 Task: Log work in the project CenterTech for the issue 'Integrate a new video recording feature into an existing mobile application to enhance user-generated content and social sharing' spent time as '5w 3d 20h 20m' and remaining time as '1w 5d 4h 24m' and move to top of backlog. Now add the issue to the epic 'IT governance framework implementation'. Log work in the project CenterTech for the issue 'Develop a new tool for automated testing of web application load testing and performance under high traffic conditions' spent time as '1w 1d 8h 24m' and remaining time as '6w 3d 18h 46m' and move to bottom of backlog. Now add the issue to the epic 'IT service catalog enhancement'
Action: Mouse moved to (179, 52)
Screenshot: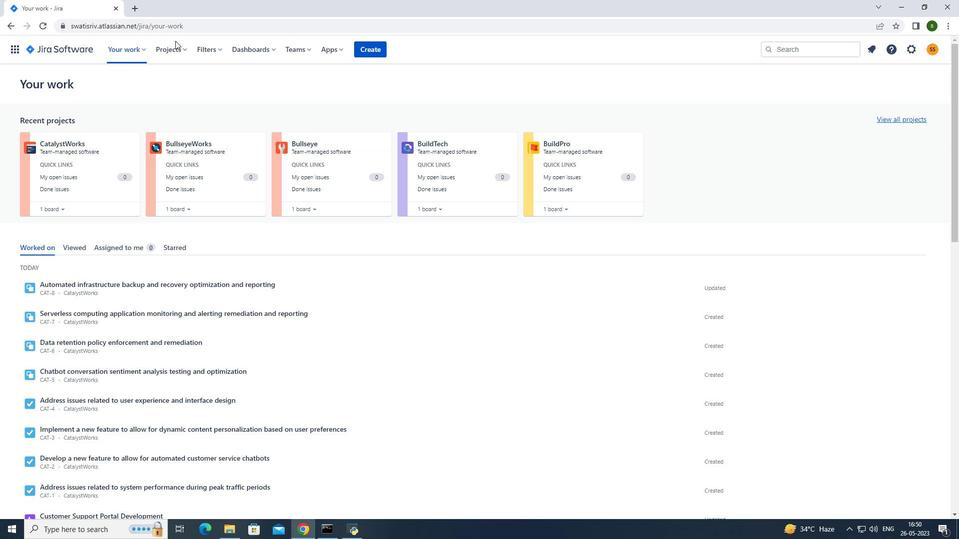 
Action: Mouse pressed left at (179, 52)
Screenshot: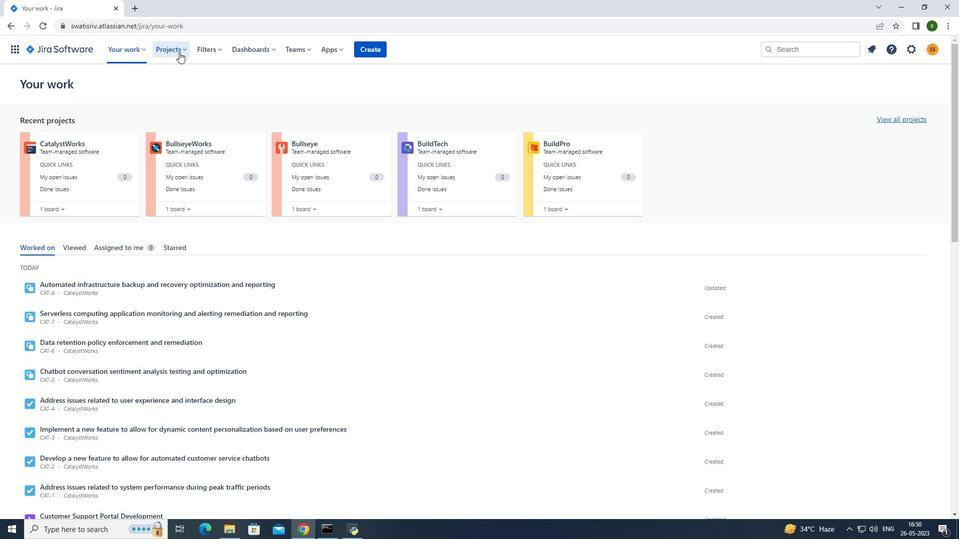 
Action: Mouse moved to (188, 85)
Screenshot: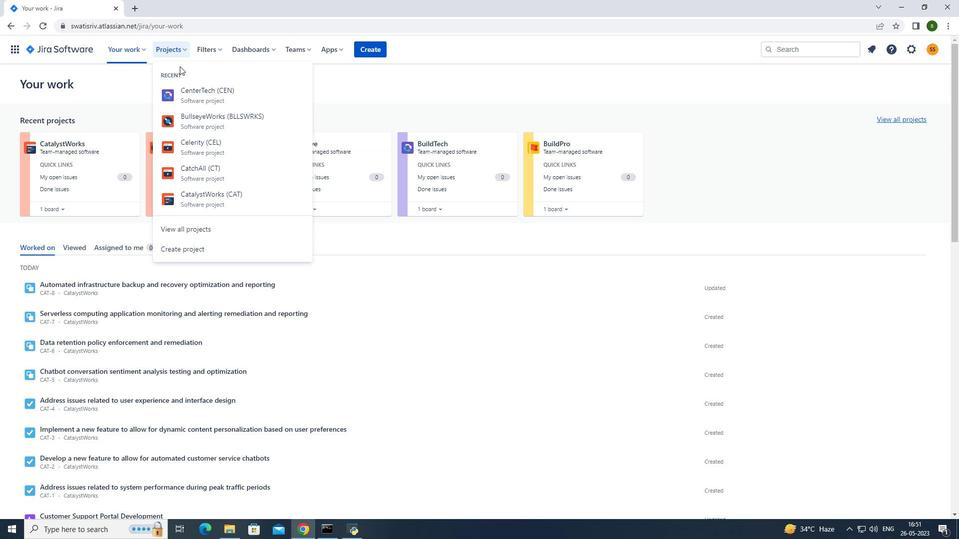 
Action: Mouse pressed left at (188, 85)
Screenshot: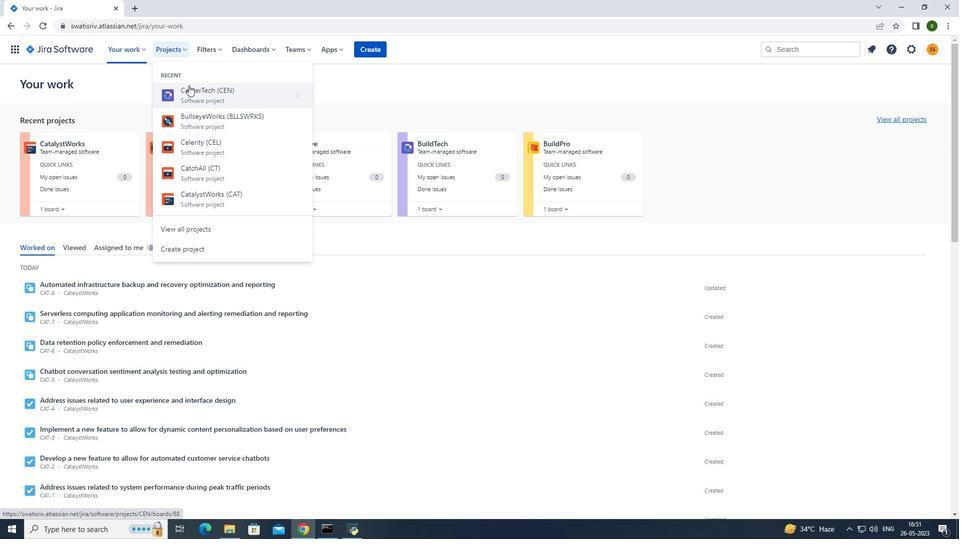 
Action: Mouse moved to (79, 148)
Screenshot: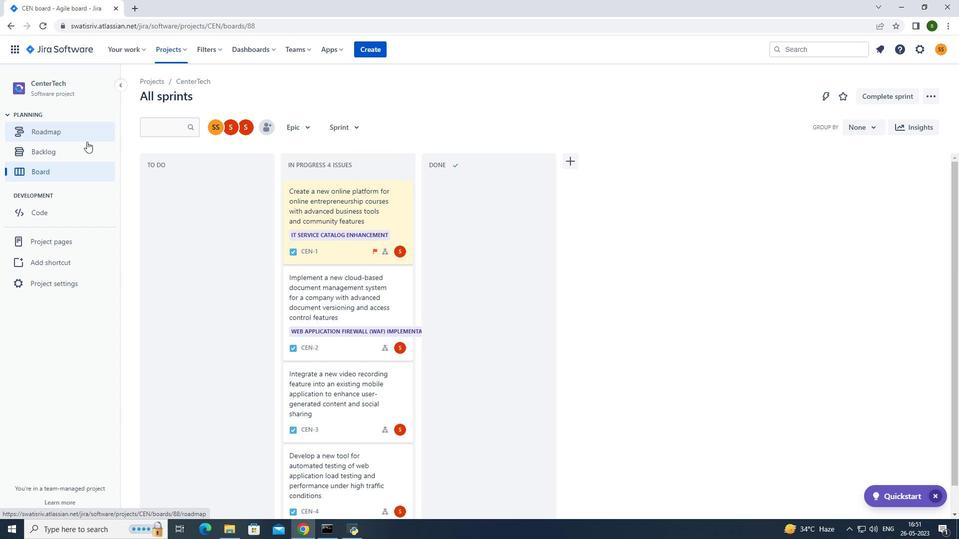 
Action: Mouse pressed left at (79, 148)
Screenshot: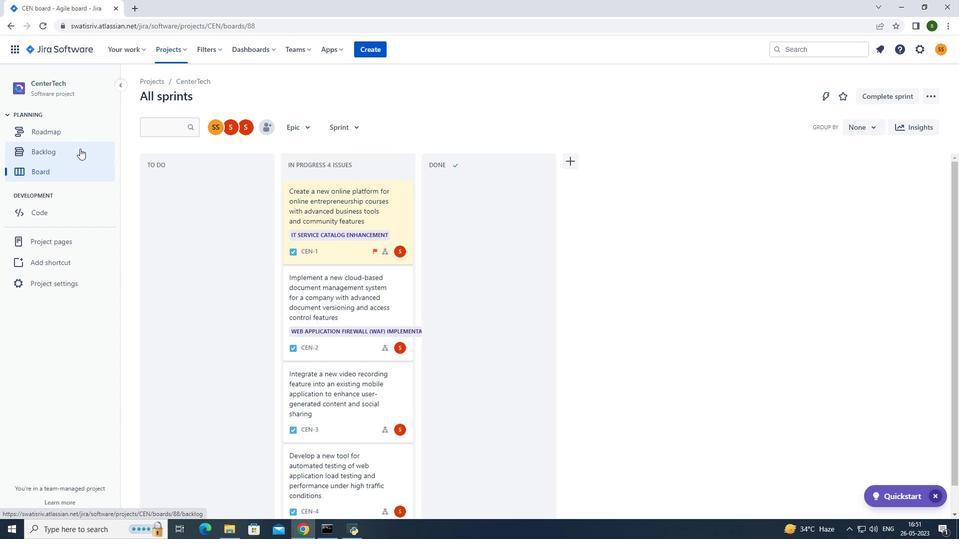 
Action: Mouse moved to (795, 356)
Screenshot: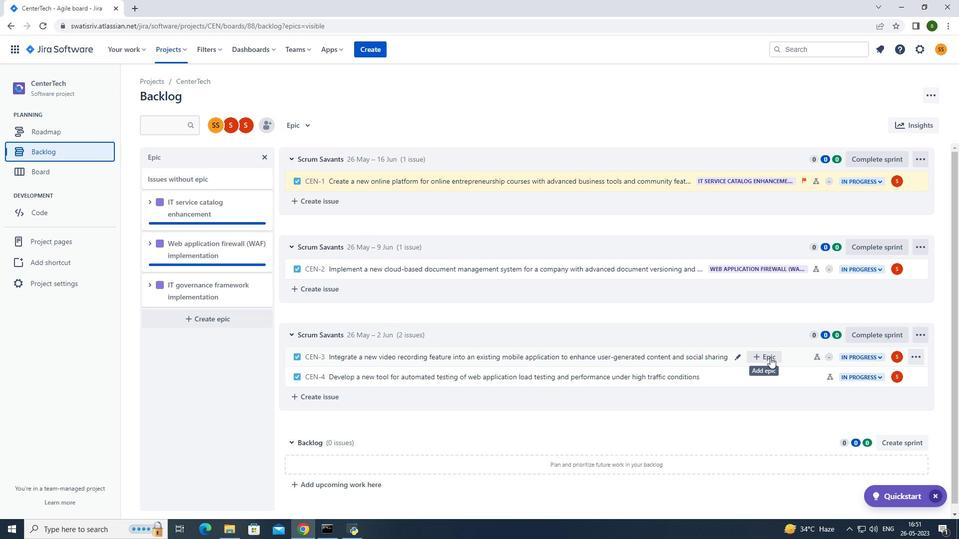 
Action: Mouse pressed left at (795, 356)
Screenshot: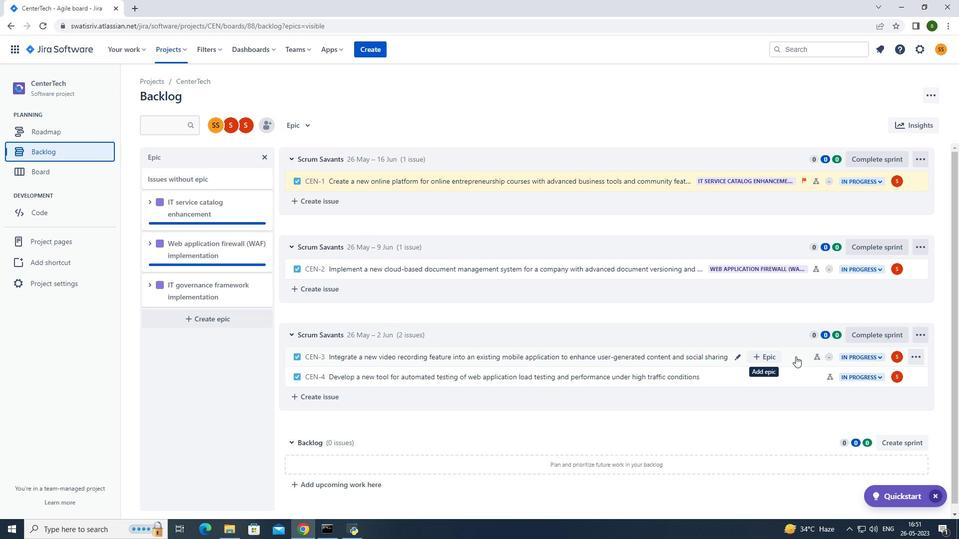
Action: Mouse moved to (910, 154)
Screenshot: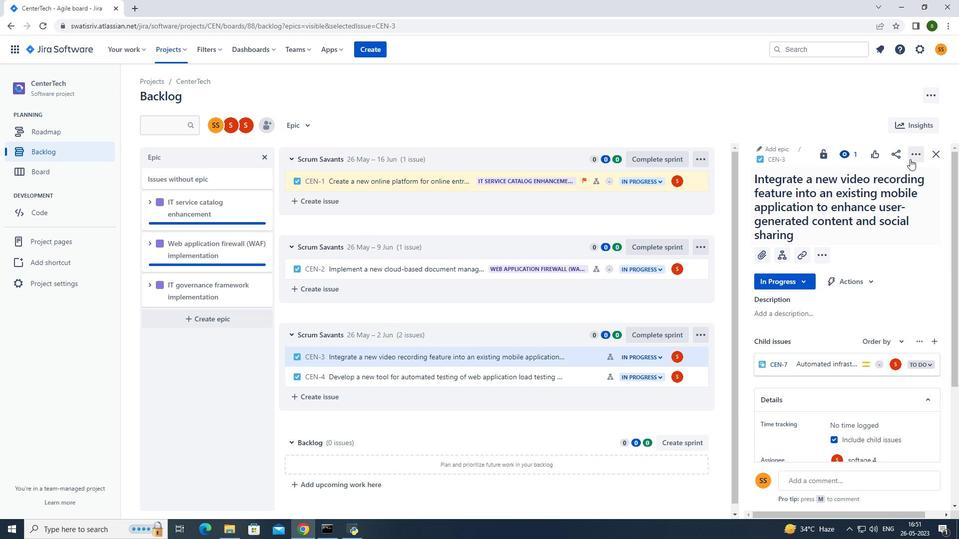 
Action: Mouse pressed left at (910, 154)
Screenshot: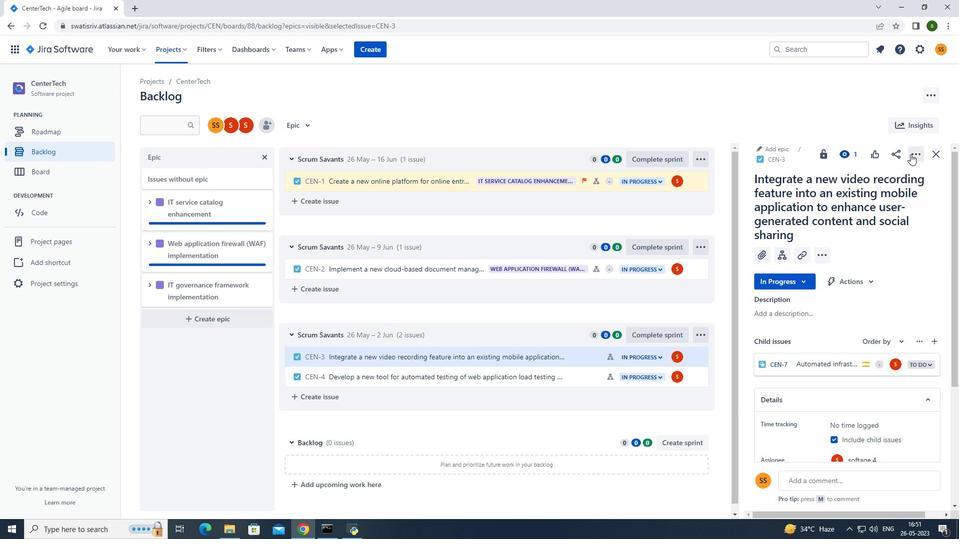 
Action: Mouse moved to (872, 180)
Screenshot: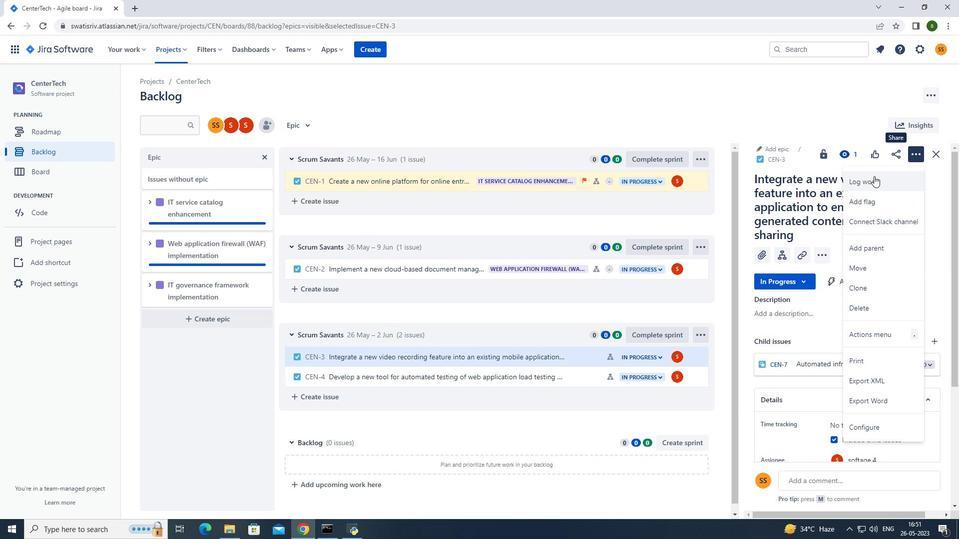 
Action: Mouse pressed left at (872, 180)
Screenshot: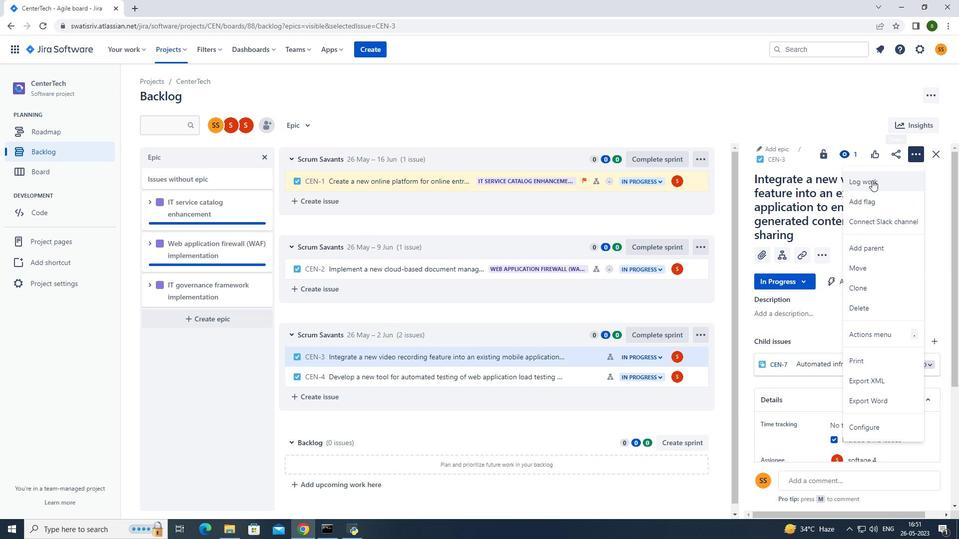
Action: Mouse moved to (434, 147)
Screenshot: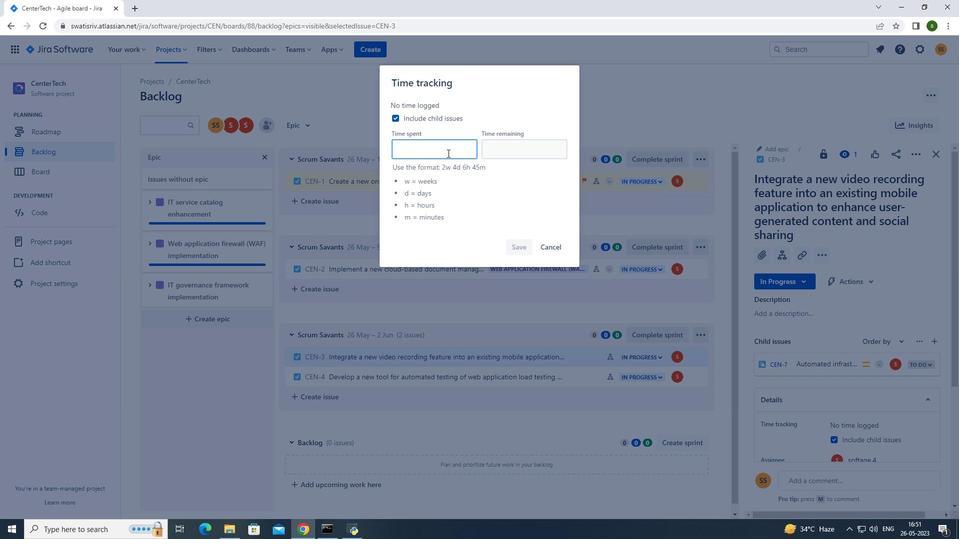 
Action: Mouse pressed left at (434, 147)
Screenshot: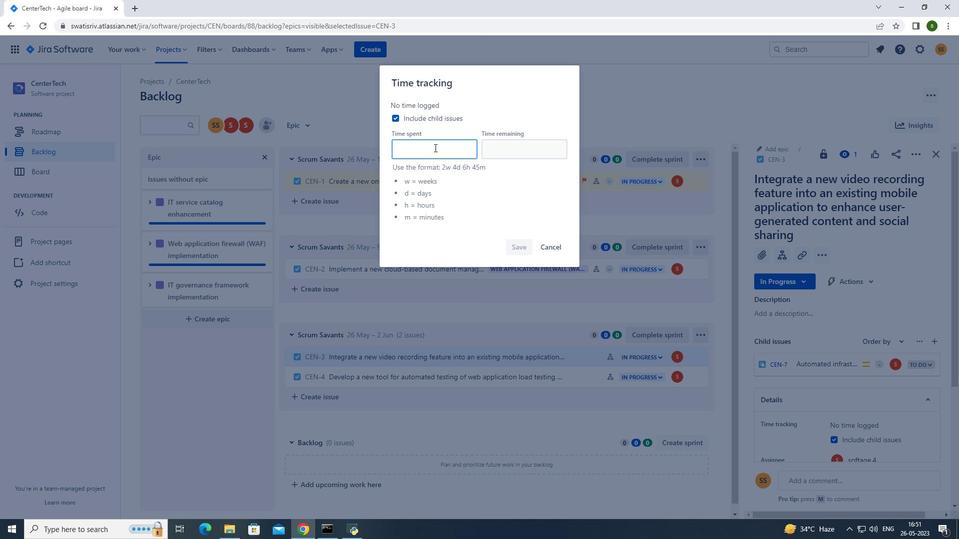 
Action: Key pressed 5
Screenshot: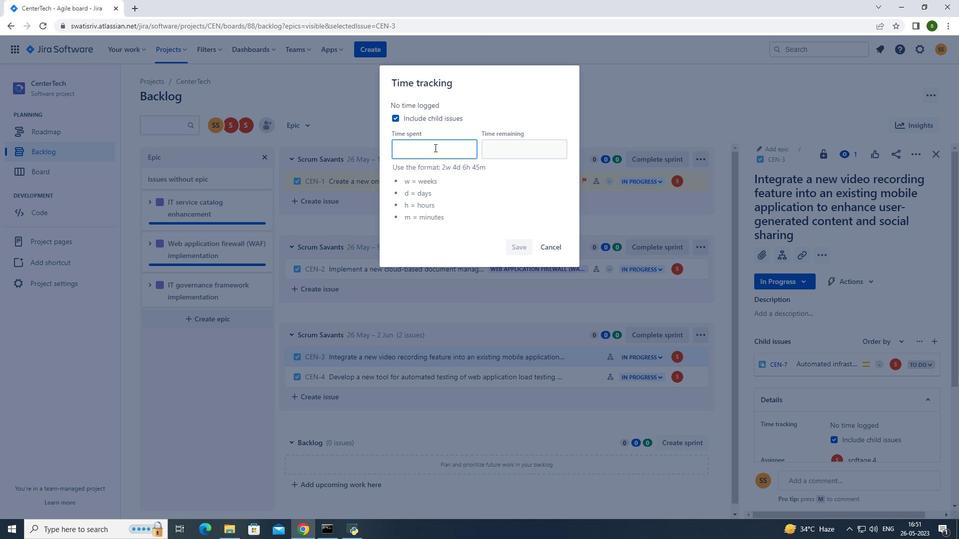 
Action: Mouse moved to (433, 148)
Screenshot: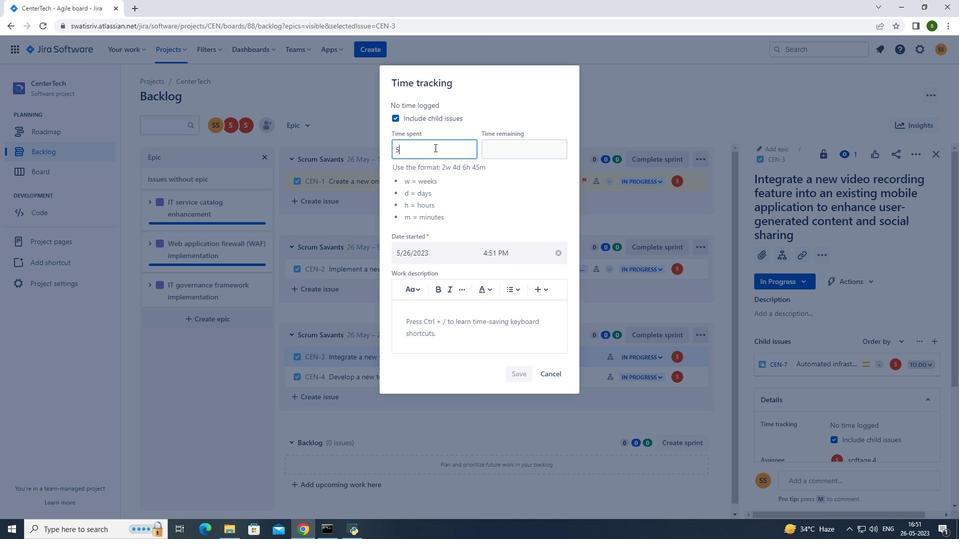 
Action: Key pressed w<Key.space>3d<Key.space>20h<Key.space>20m
Screenshot: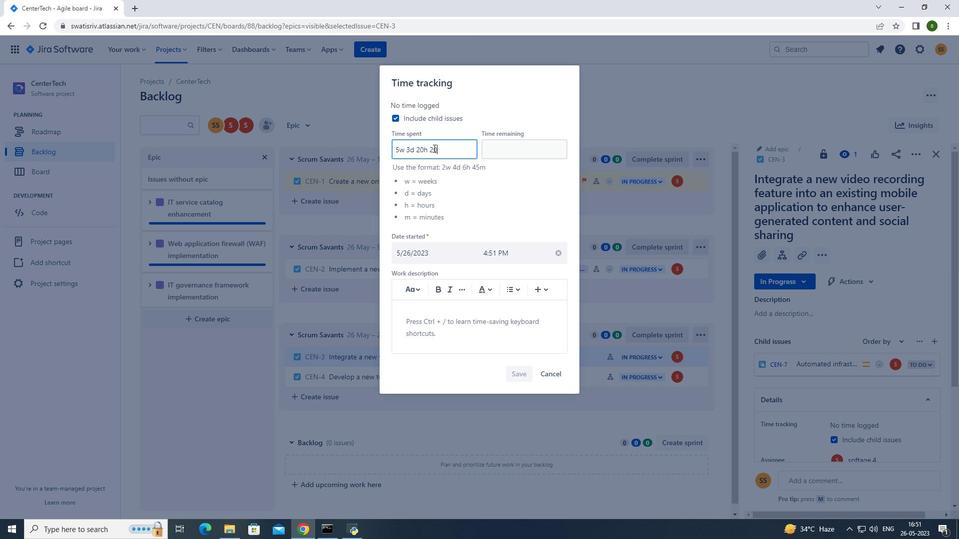 
Action: Mouse moved to (528, 155)
Screenshot: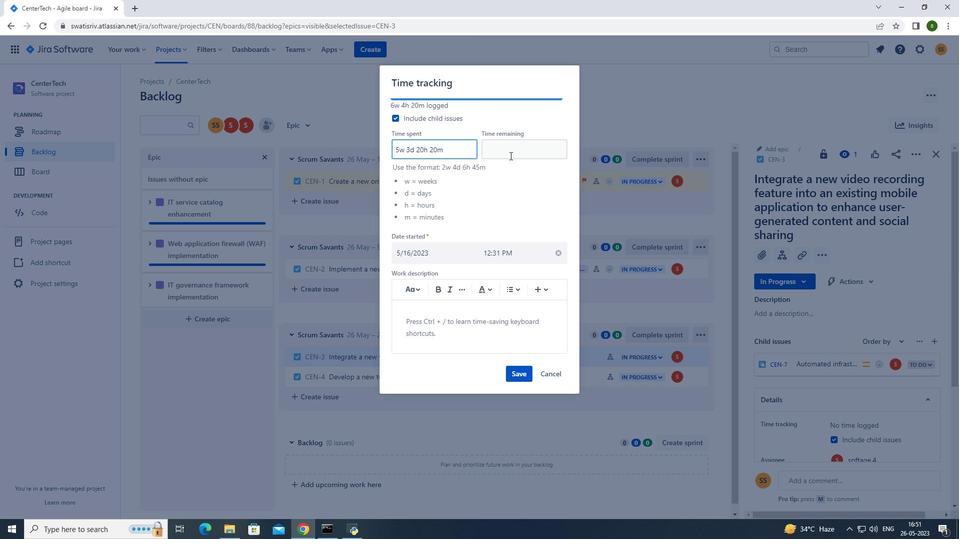 
Action: Mouse pressed left at (528, 155)
Screenshot: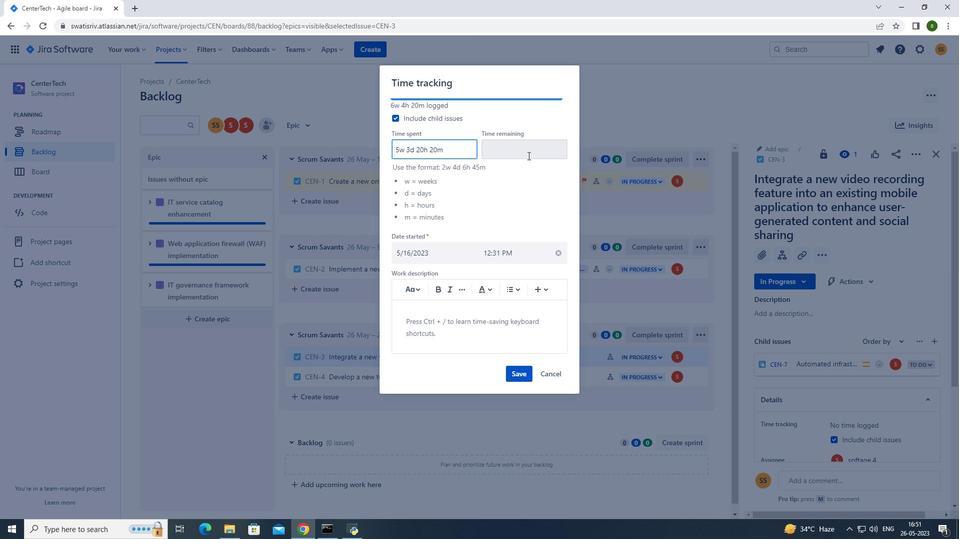 
Action: Mouse moved to (526, 157)
Screenshot: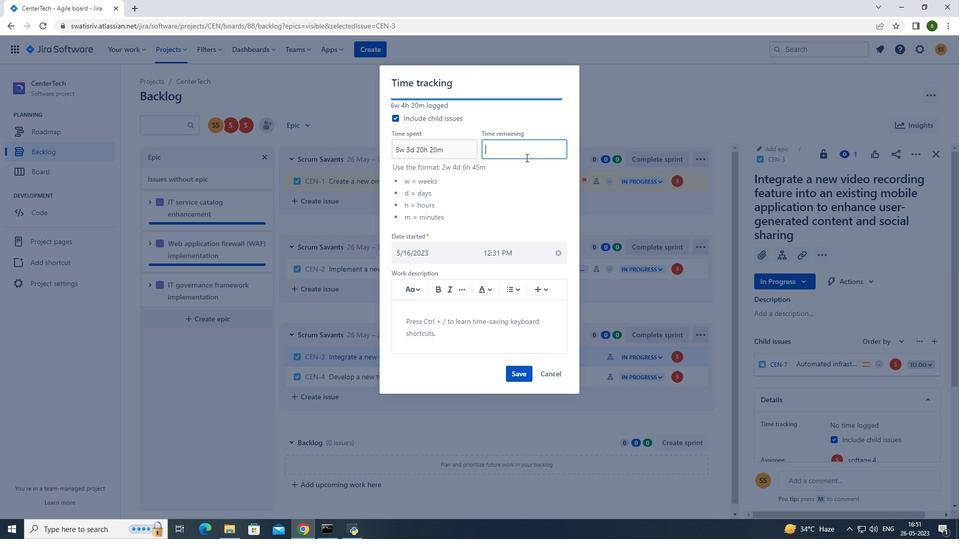 
Action: Key pressed 1w
Screenshot: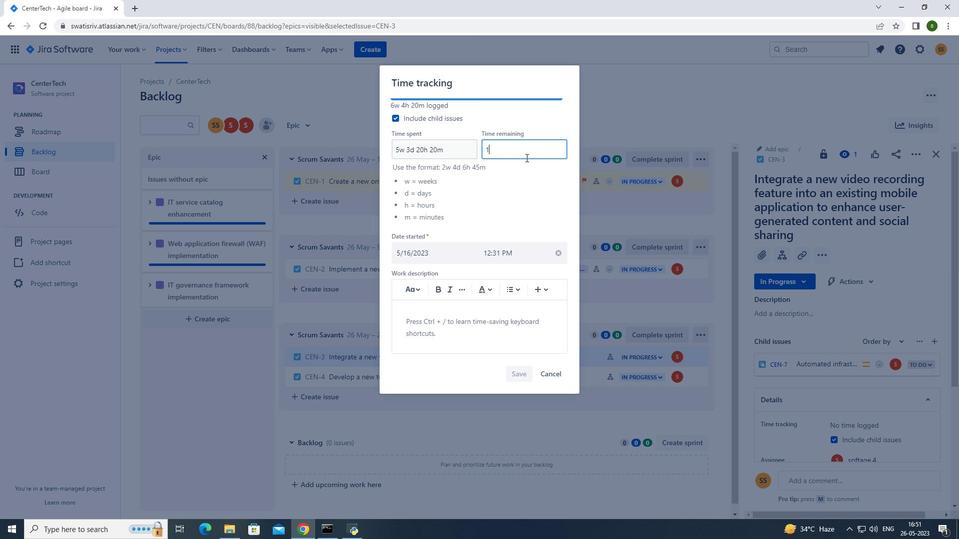 
Action: Mouse moved to (525, 158)
Screenshot: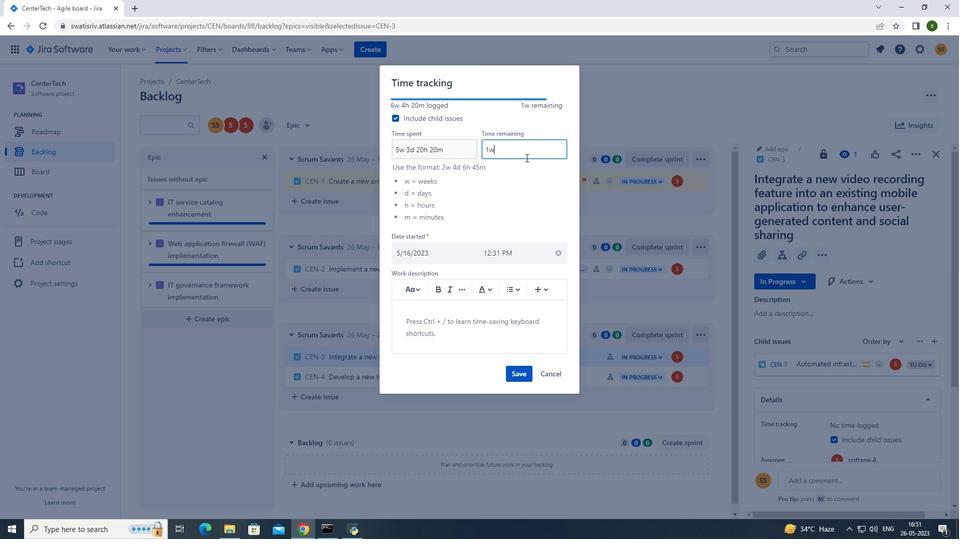 
Action: Key pressed <Key.space>5d<Key.space>4h
Screenshot: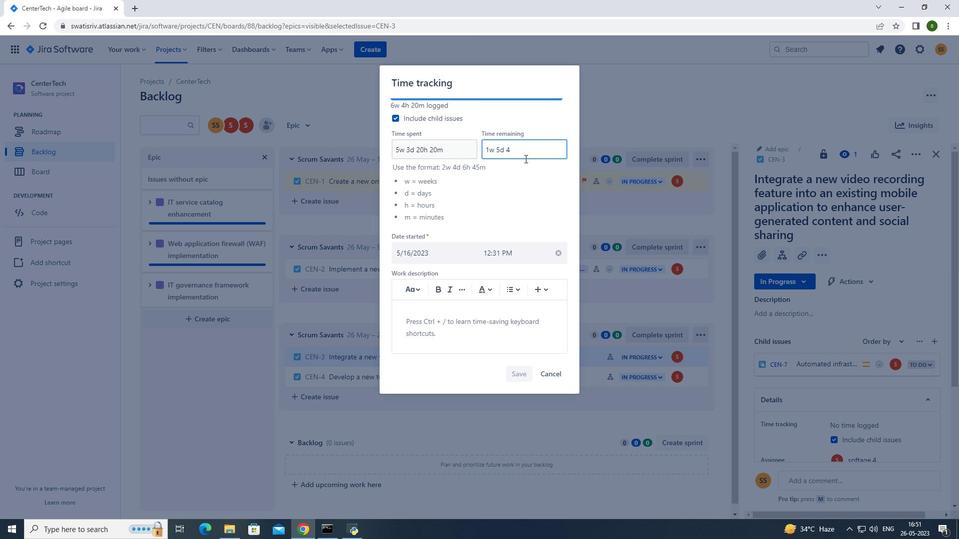 
Action: Mouse moved to (524, 158)
Screenshot: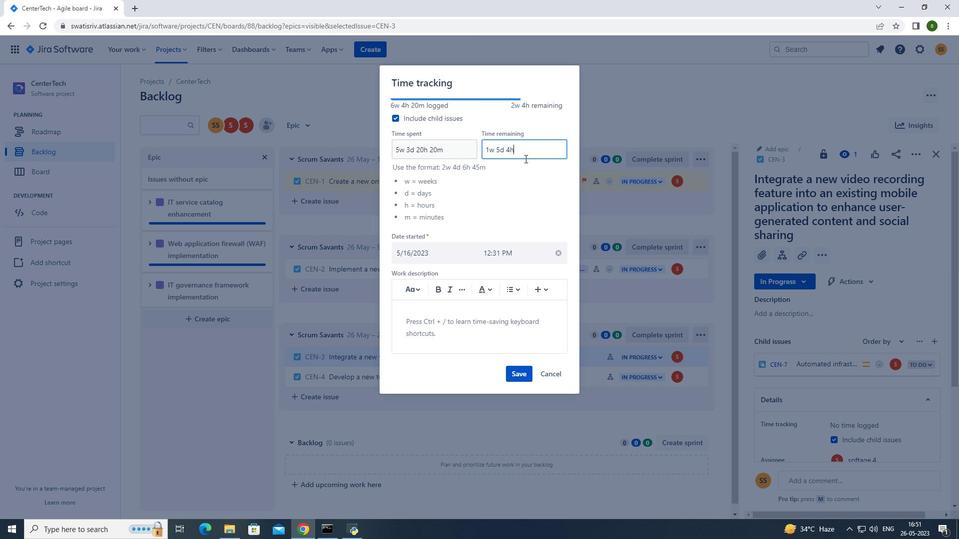 
Action: Key pressed <Key.space>24m
Screenshot: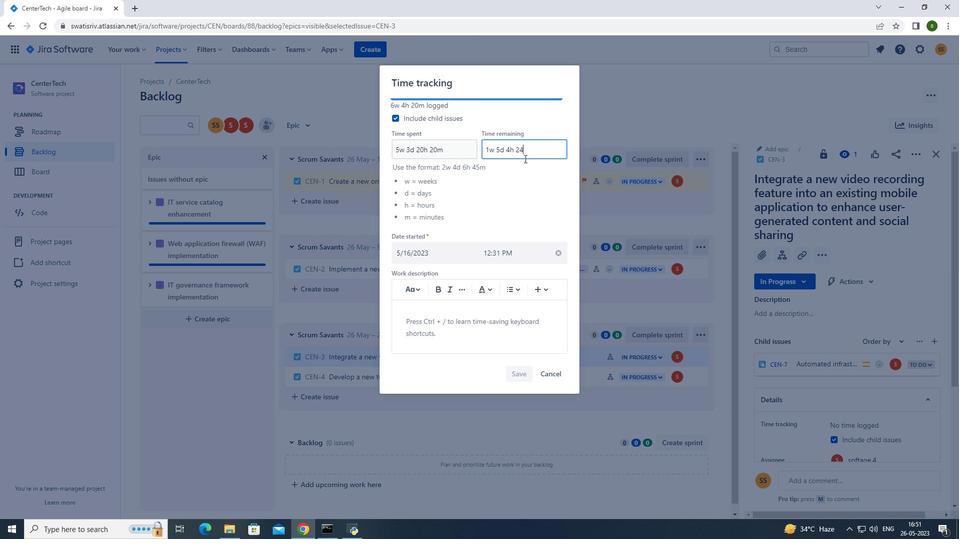 
Action: Mouse moved to (523, 375)
Screenshot: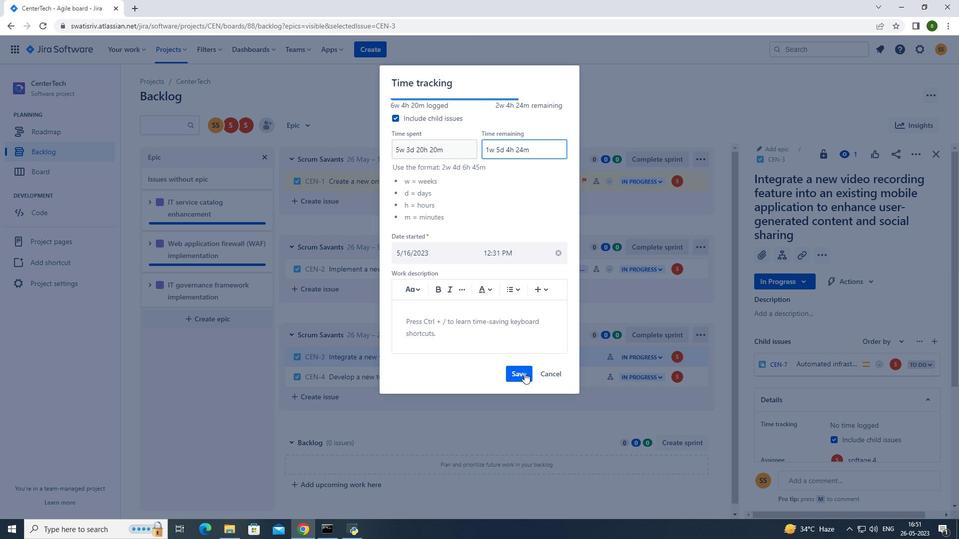 
Action: Mouse pressed left at (523, 375)
Screenshot: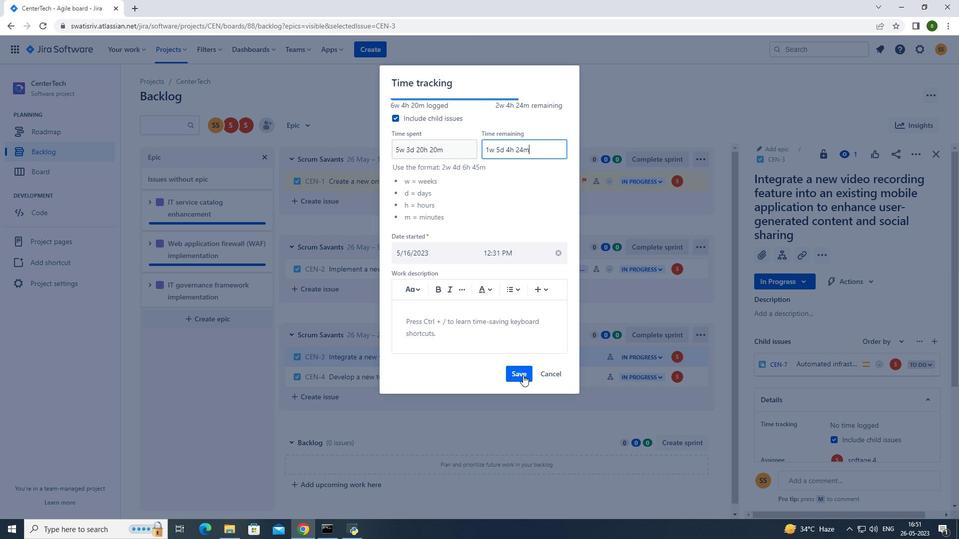 
Action: Mouse moved to (695, 352)
Screenshot: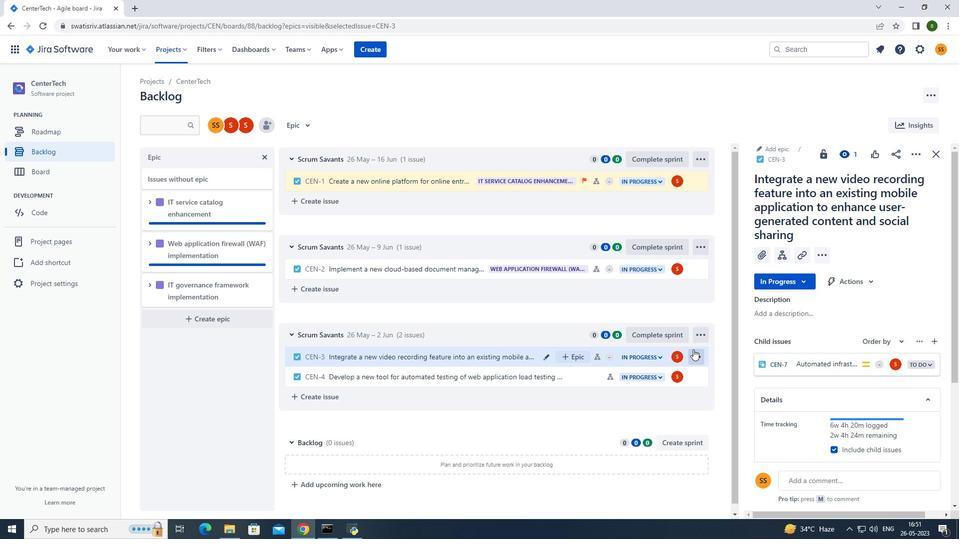 
Action: Mouse pressed left at (695, 352)
Screenshot: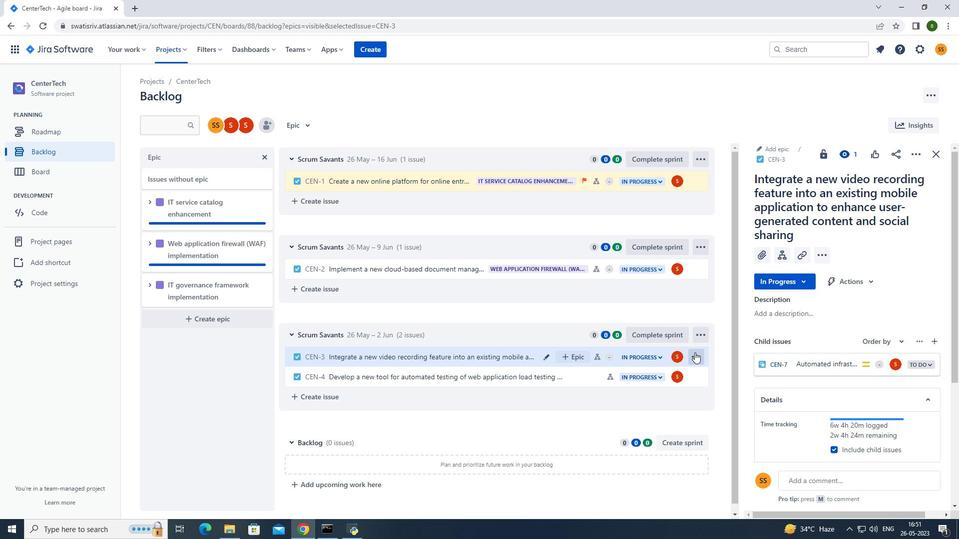 
Action: Mouse moved to (678, 314)
Screenshot: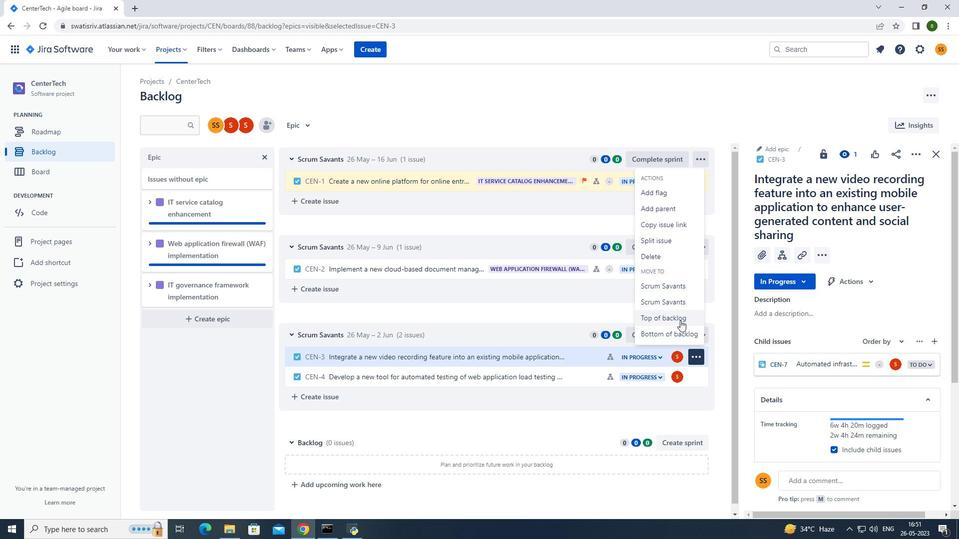 
Action: Mouse pressed left at (678, 314)
Screenshot: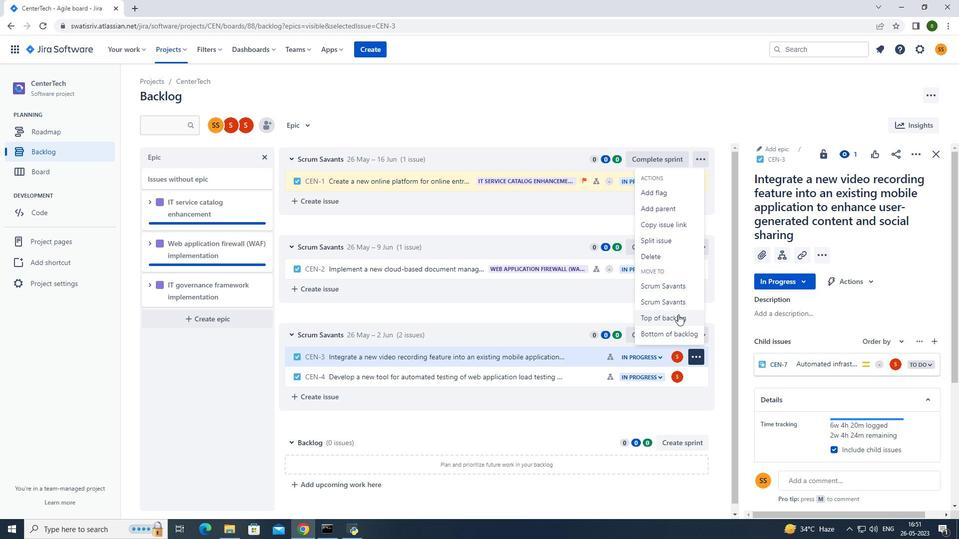 
Action: Mouse moved to (494, 160)
Screenshot: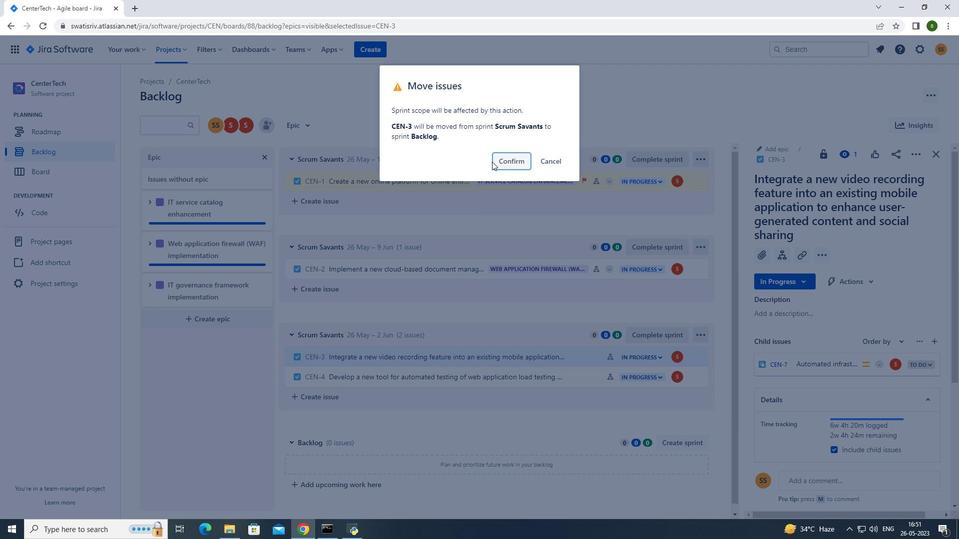 
Action: Mouse pressed left at (494, 160)
Screenshot: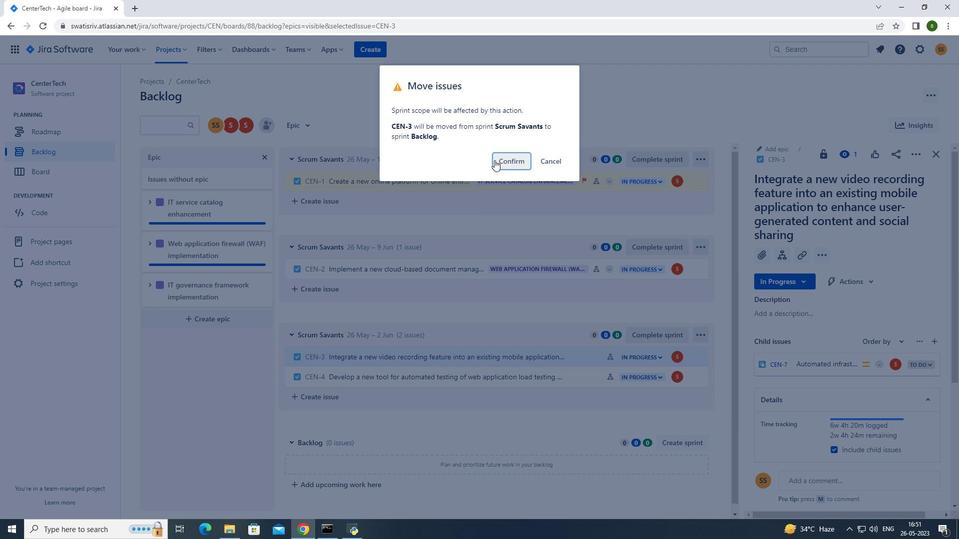 
Action: Mouse moved to (570, 444)
Screenshot: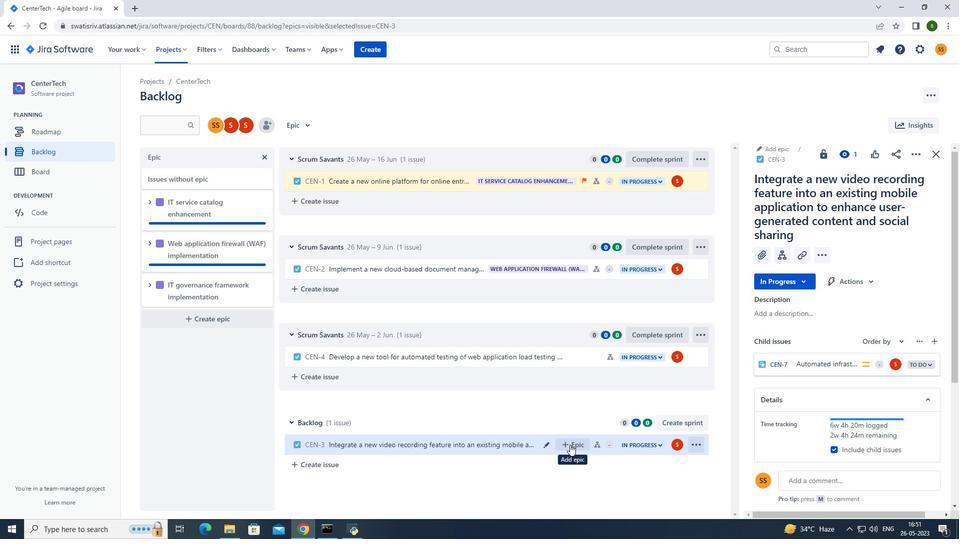 
Action: Mouse pressed left at (570, 444)
Screenshot: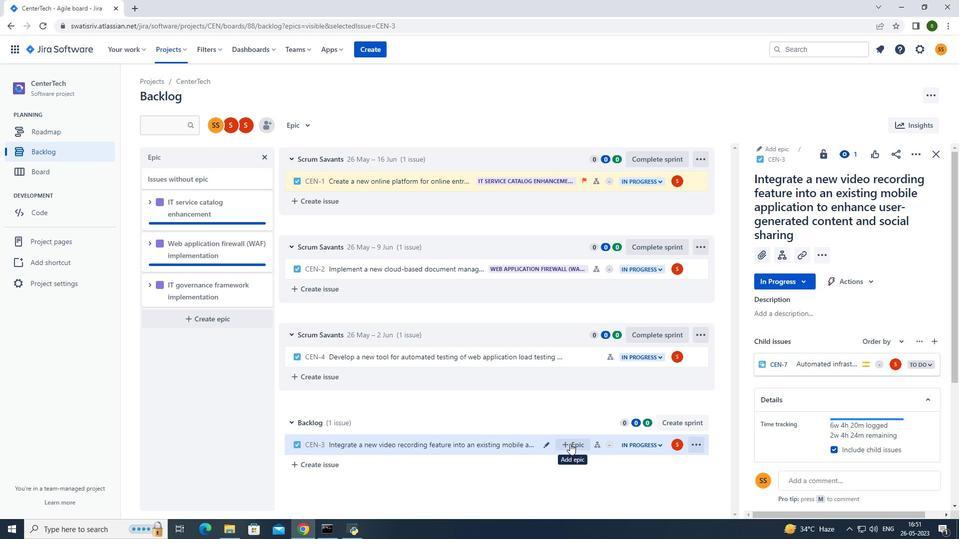 
Action: Mouse moved to (596, 513)
Screenshot: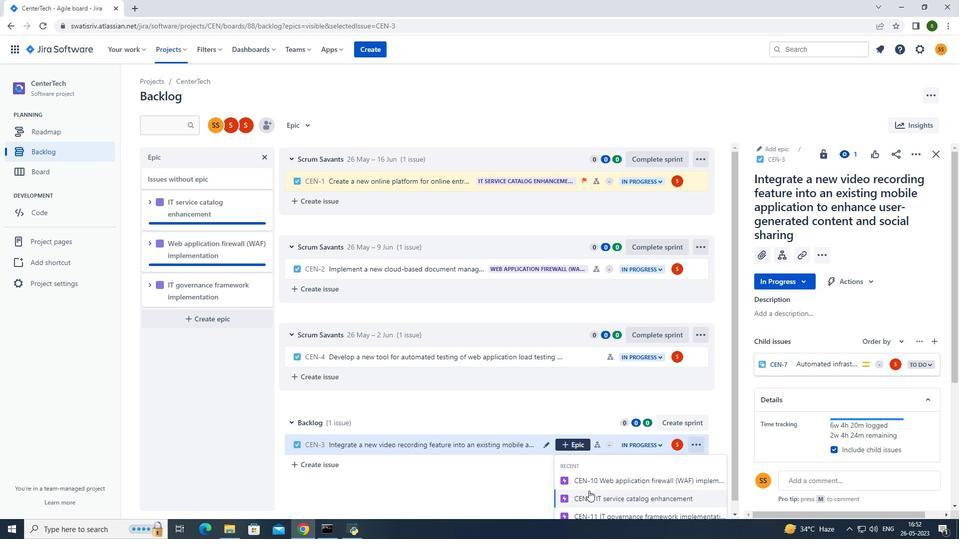 
Action: Mouse pressed left at (596, 513)
Screenshot: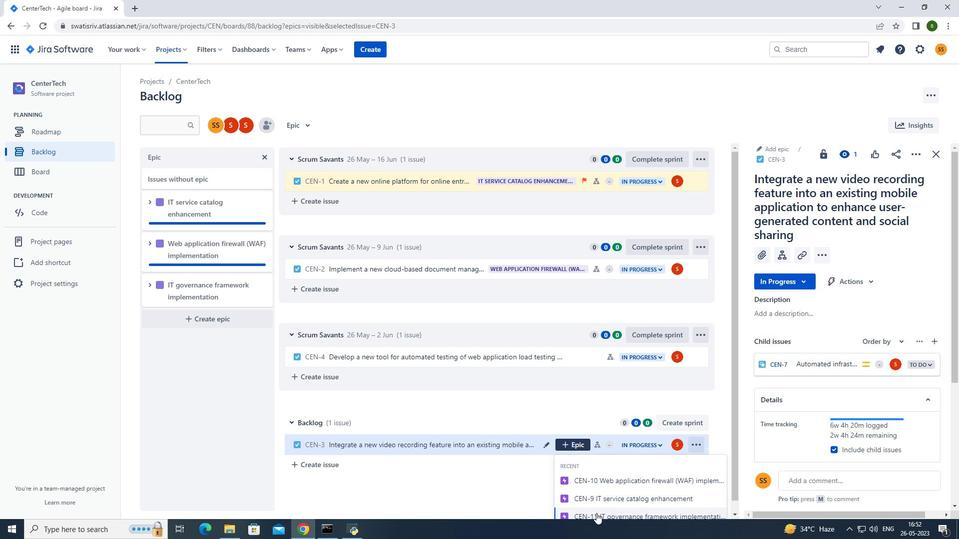 
Action: Mouse moved to (310, 125)
Screenshot: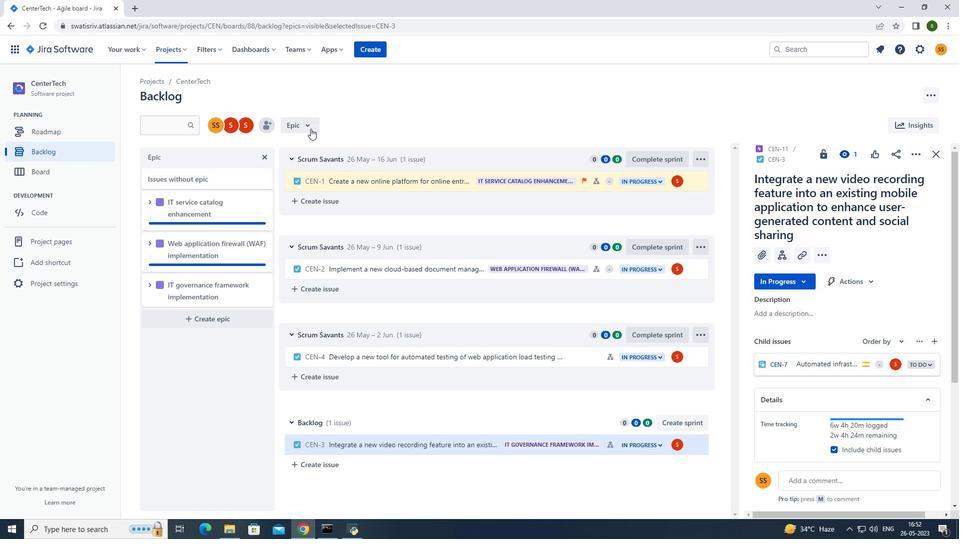 
Action: Mouse pressed left at (310, 125)
Screenshot: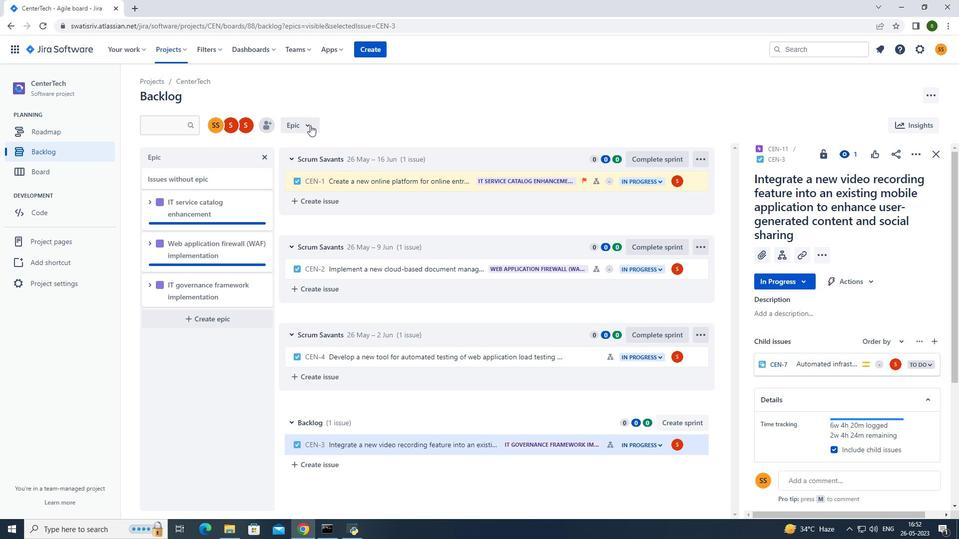
Action: Mouse moved to (334, 201)
Screenshot: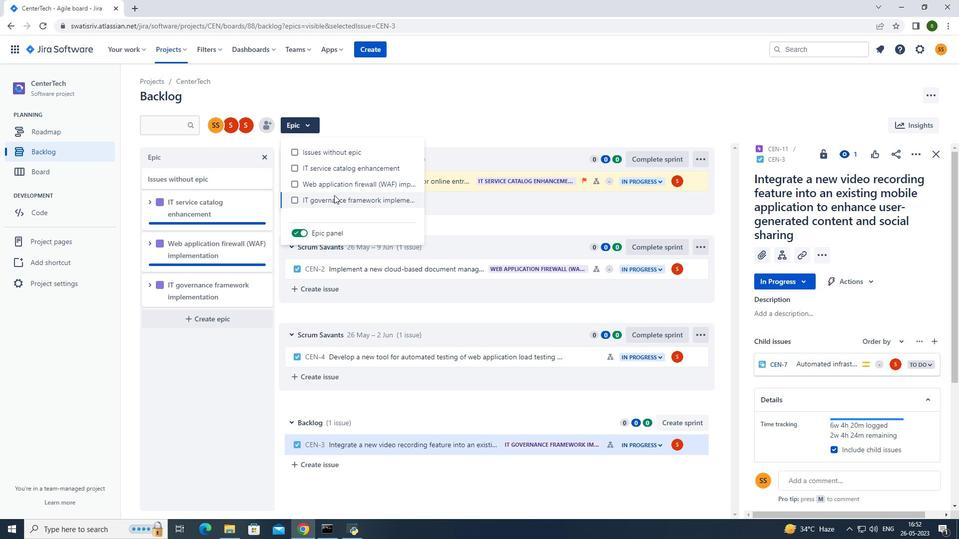 
Action: Mouse pressed left at (334, 201)
Screenshot: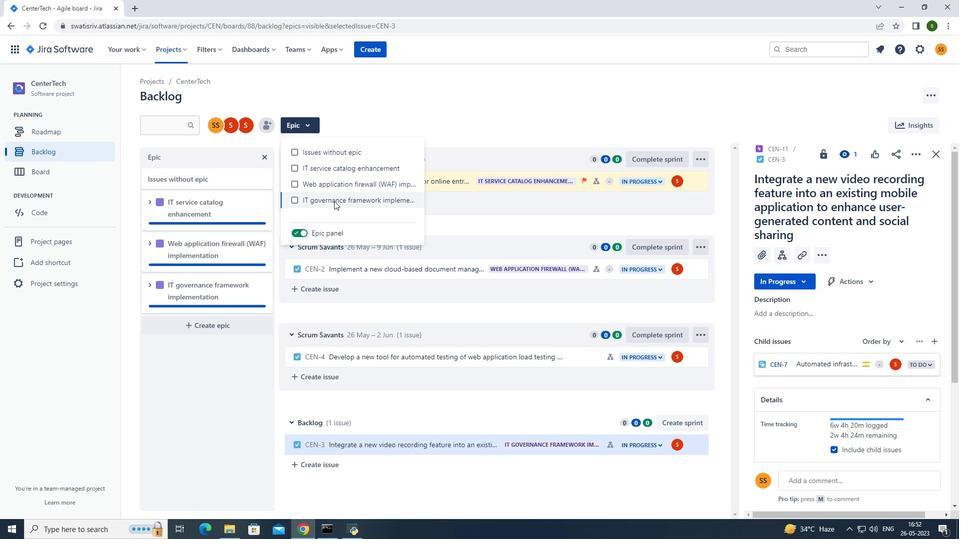 
Action: Mouse moved to (178, 47)
Screenshot: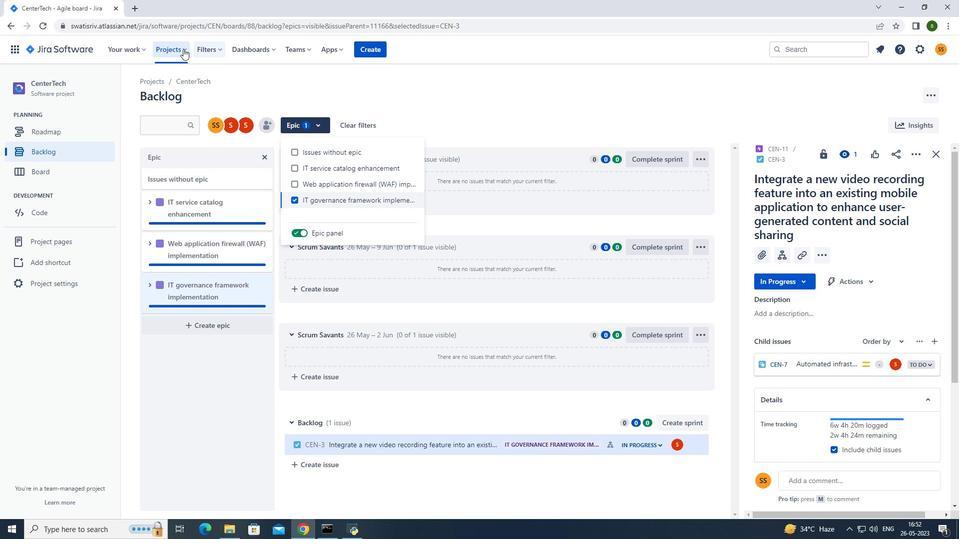 
Action: Mouse pressed left at (178, 47)
Screenshot: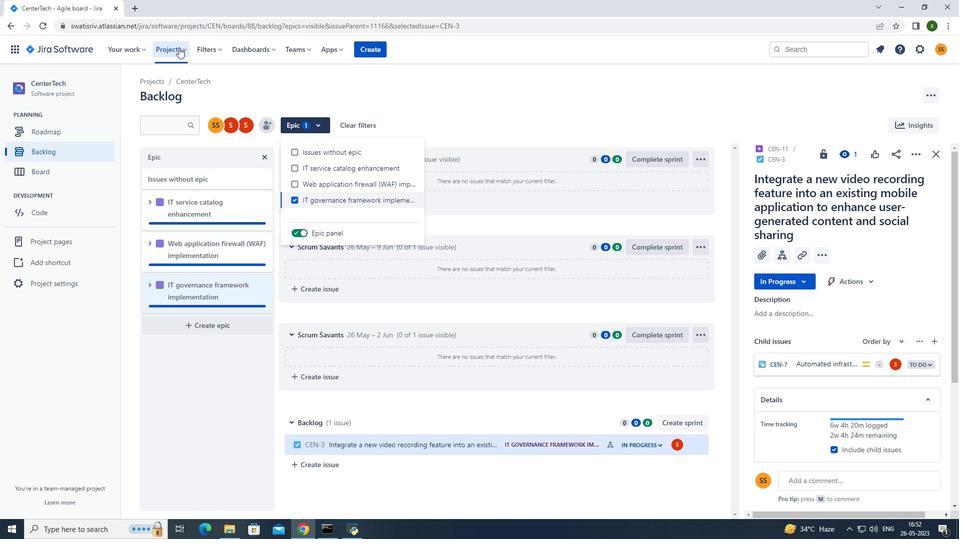 
Action: Mouse moved to (192, 87)
Screenshot: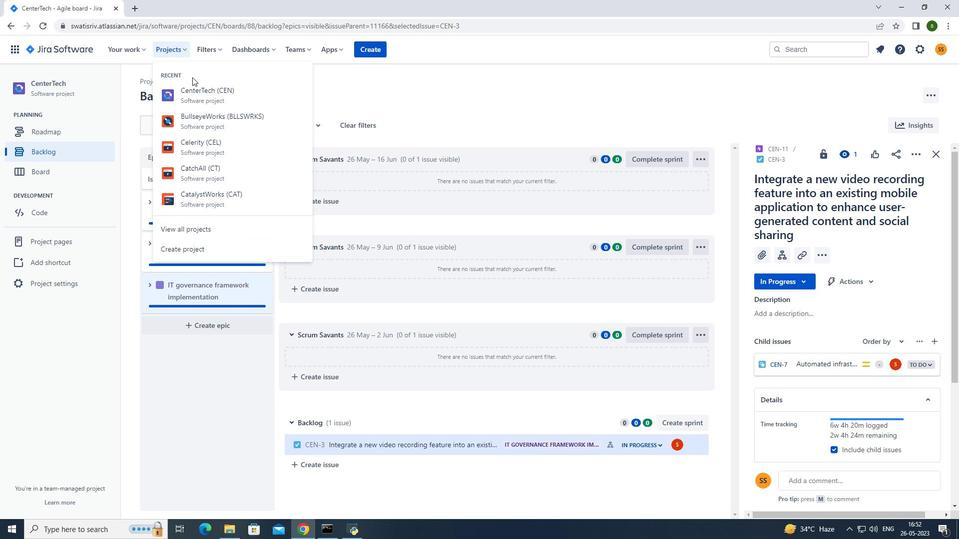 
Action: Mouse pressed left at (192, 87)
Screenshot: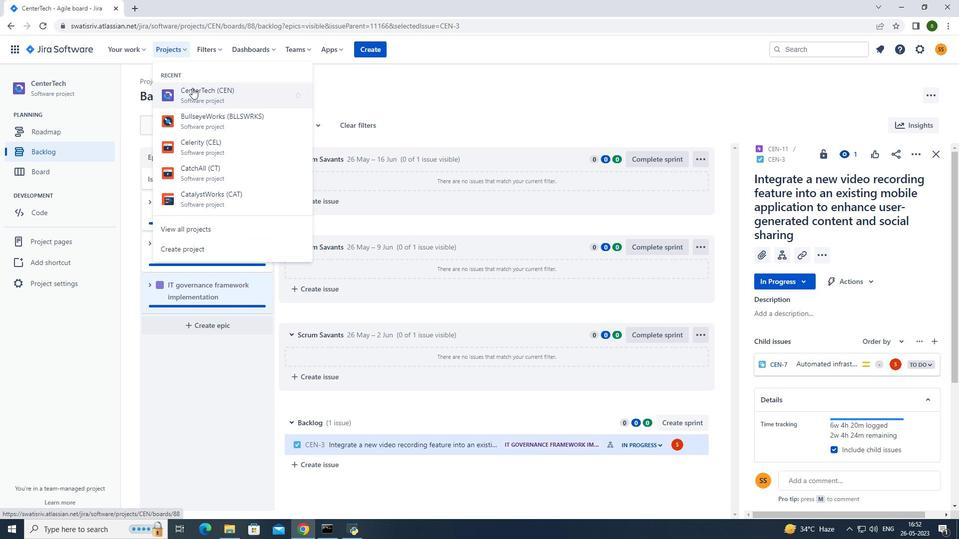 
Action: Mouse moved to (55, 144)
Screenshot: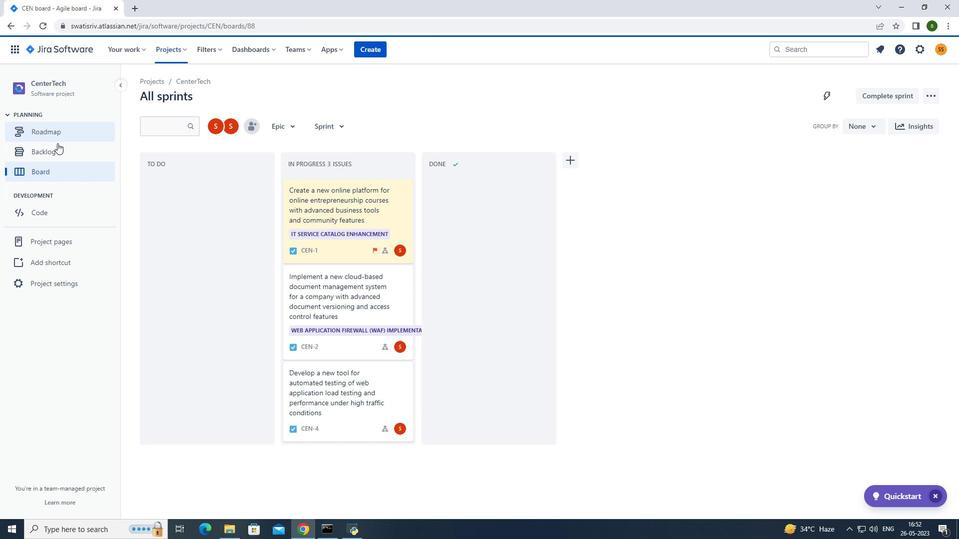 
Action: Mouse pressed left at (55, 144)
Screenshot: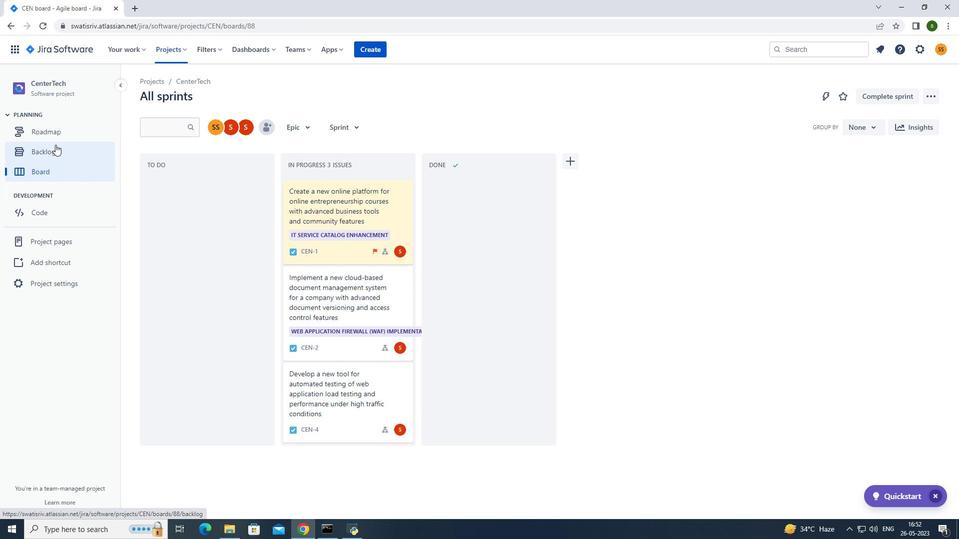 
Action: Mouse moved to (780, 360)
Screenshot: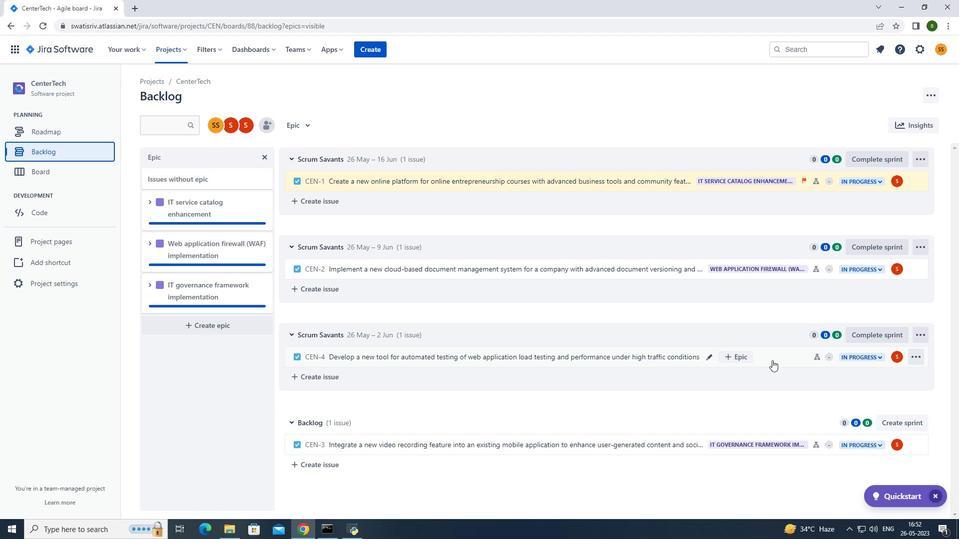 
Action: Mouse pressed left at (780, 360)
Screenshot: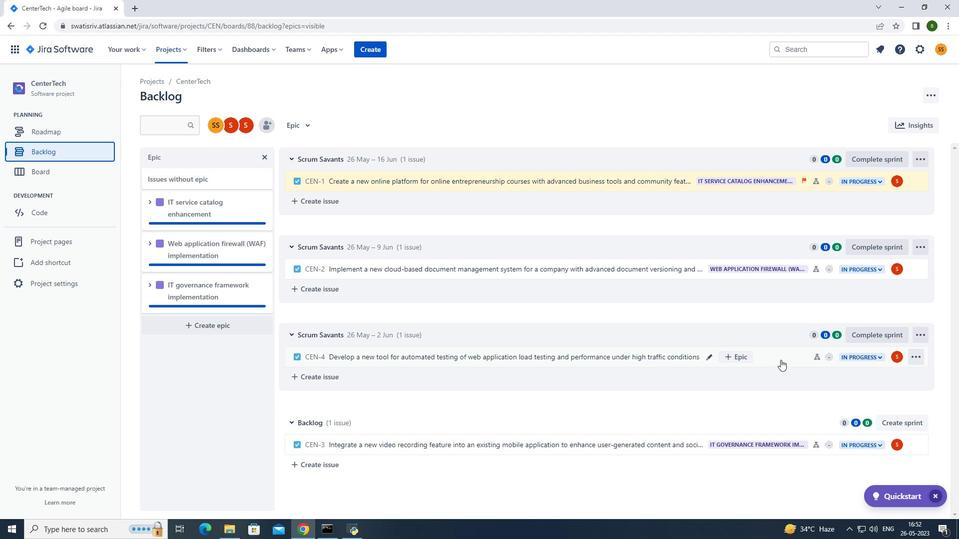
Action: Mouse moved to (912, 157)
Screenshot: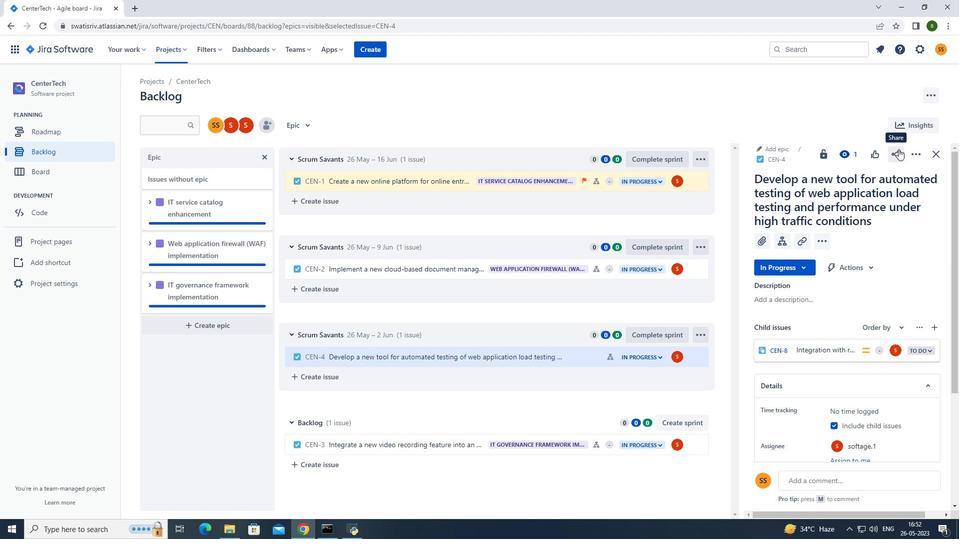 
Action: Mouse pressed left at (912, 157)
Screenshot: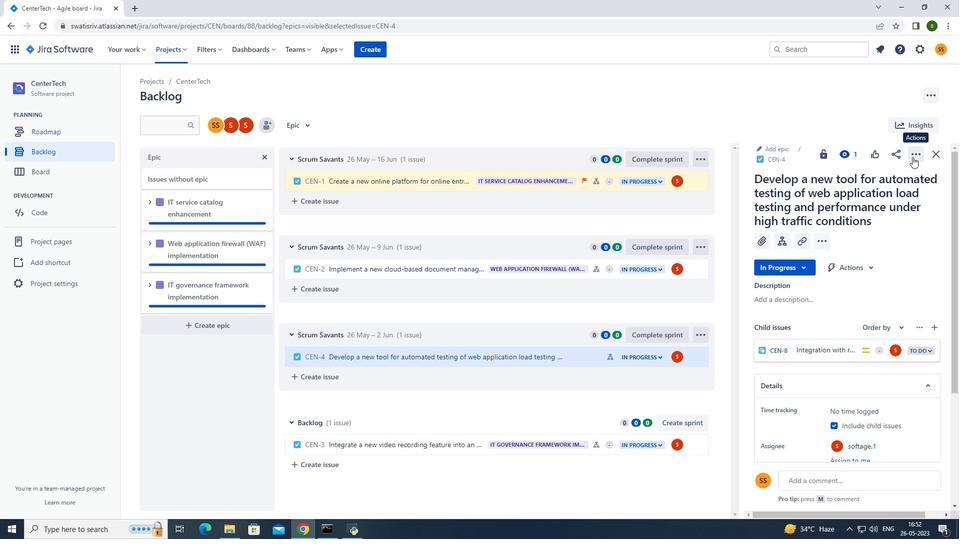 
Action: Mouse moved to (876, 180)
Screenshot: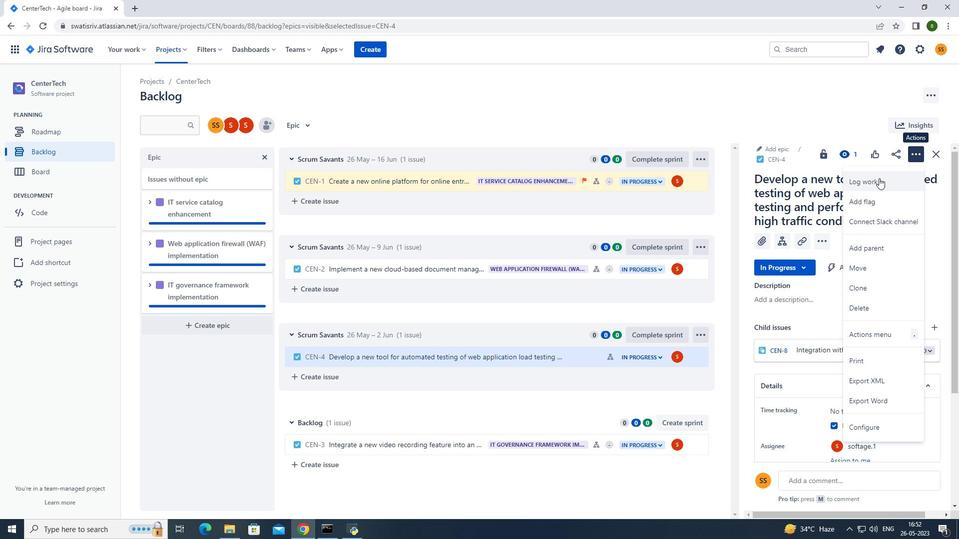 
Action: Mouse pressed left at (876, 180)
Screenshot: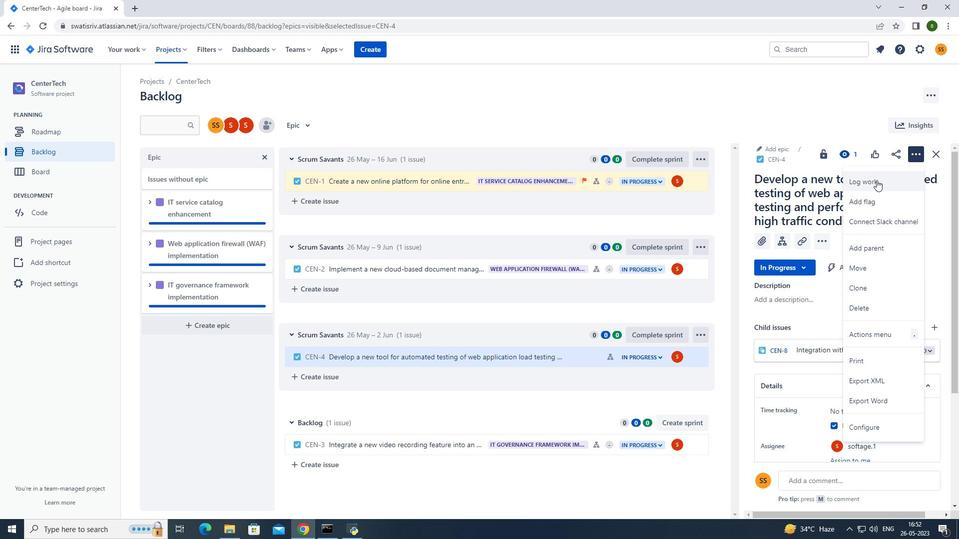 
Action: Mouse moved to (438, 148)
Screenshot: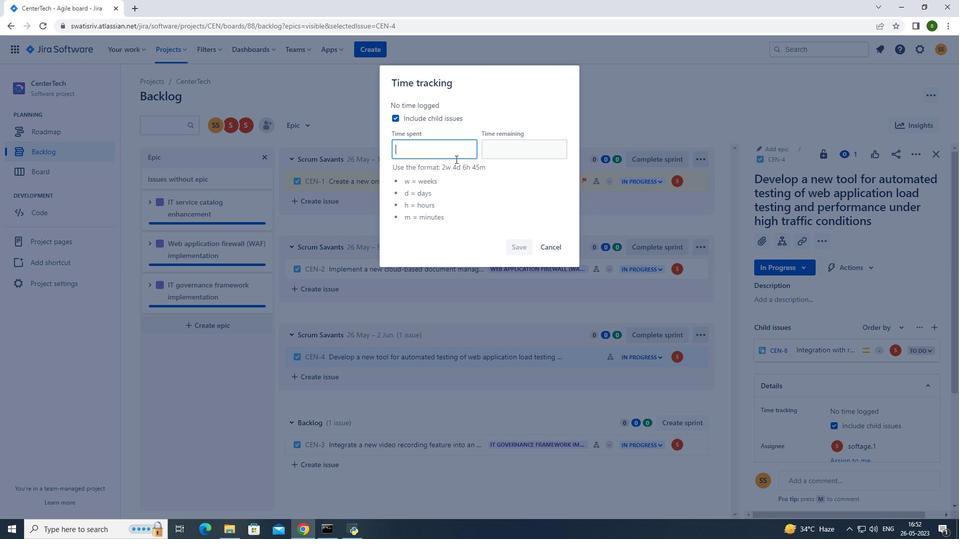 
Action: Key pressed 1w<Key.space>1d<Key.space>8h<Key.space>24
Screenshot: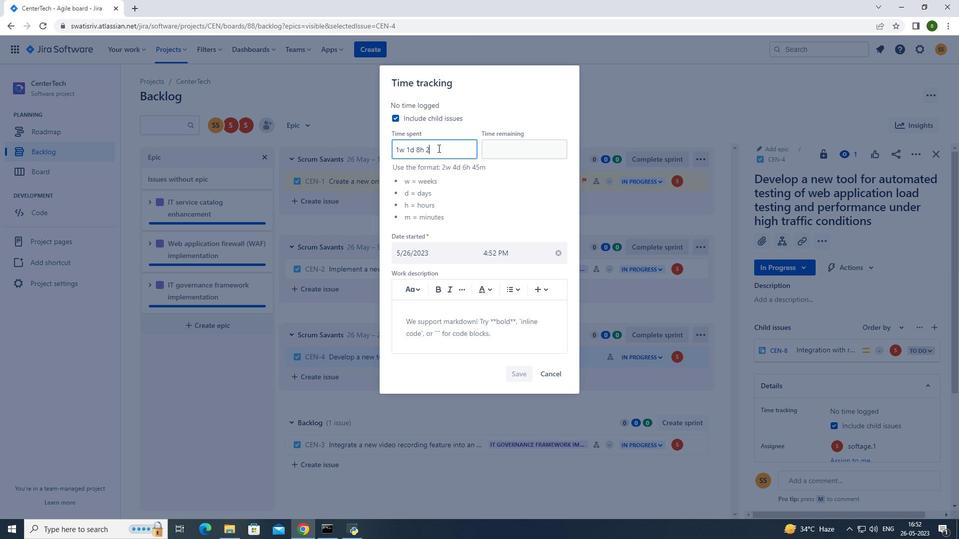 
Action: Mouse moved to (437, 148)
Screenshot: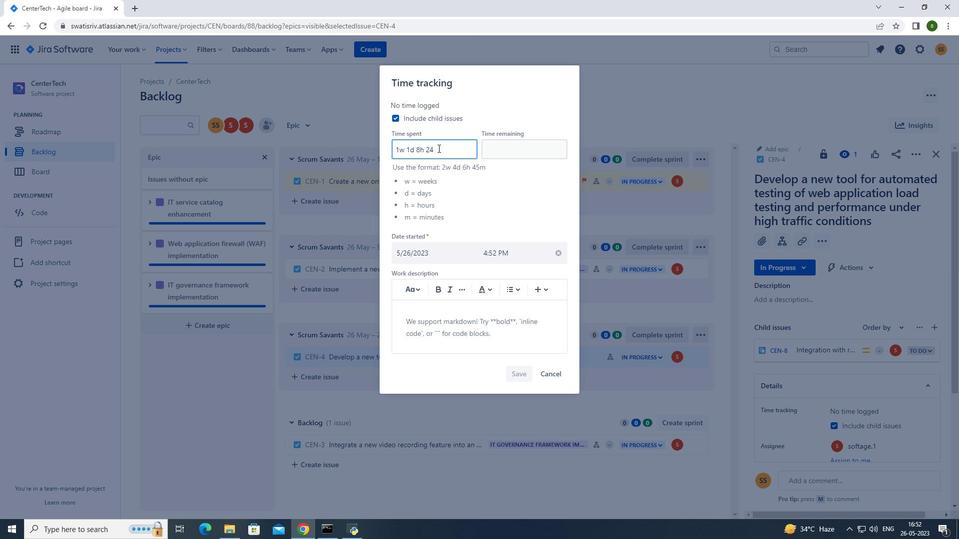 
Action: Key pressed m
Screenshot: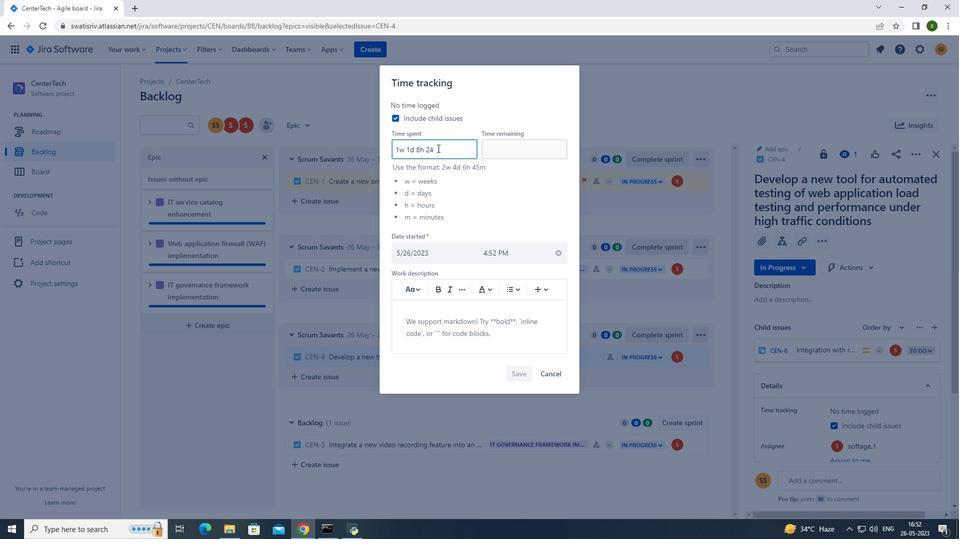 
Action: Mouse moved to (499, 152)
Screenshot: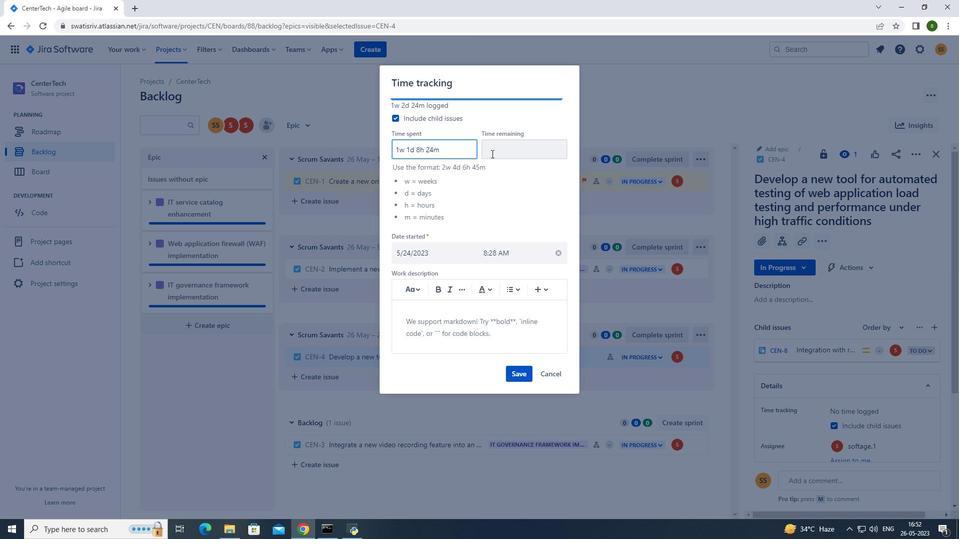 
Action: Mouse pressed left at (499, 152)
Screenshot: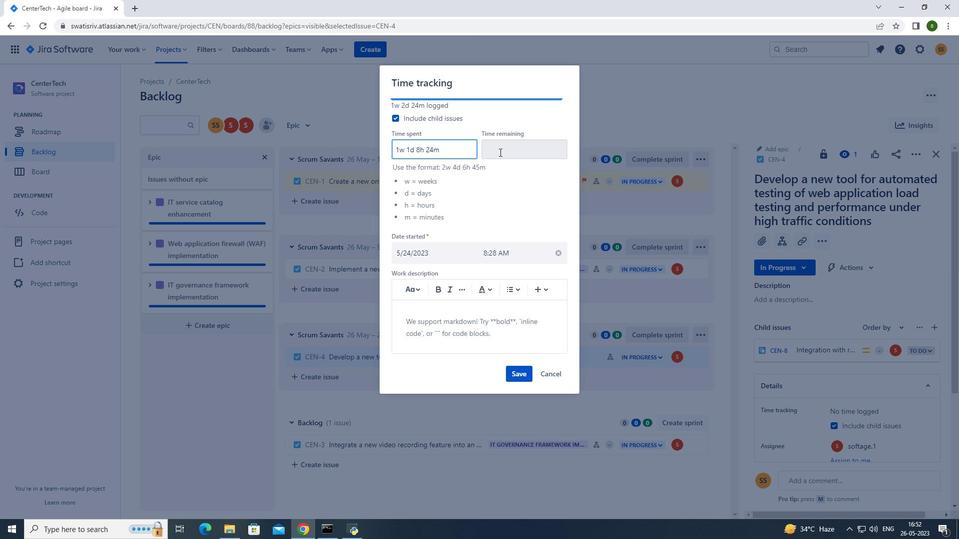 
Action: Mouse moved to (495, 152)
Screenshot: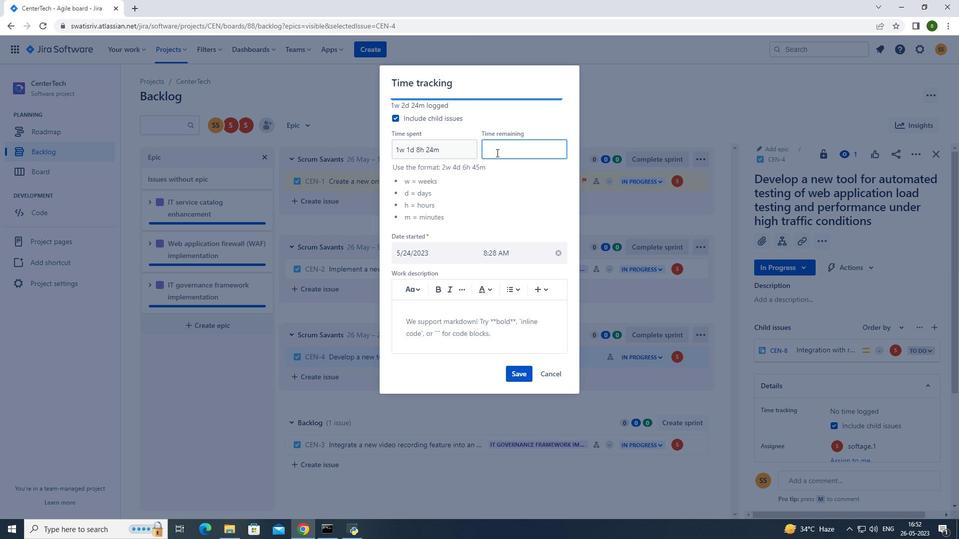 
Action: Key pressed 6w
Screenshot: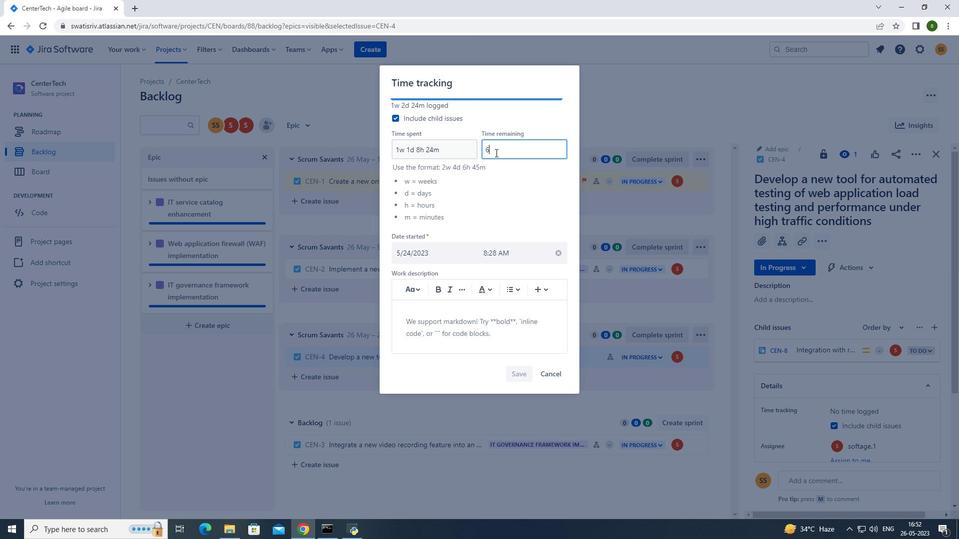 
Action: Mouse moved to (494, 153)
Screenshot: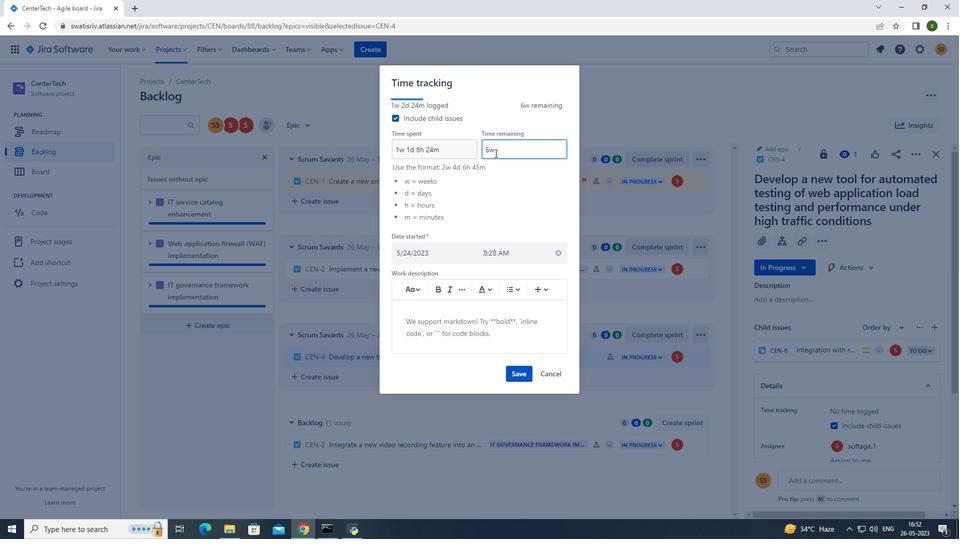 
Action: Key pressed <Key.space>
Screenshot: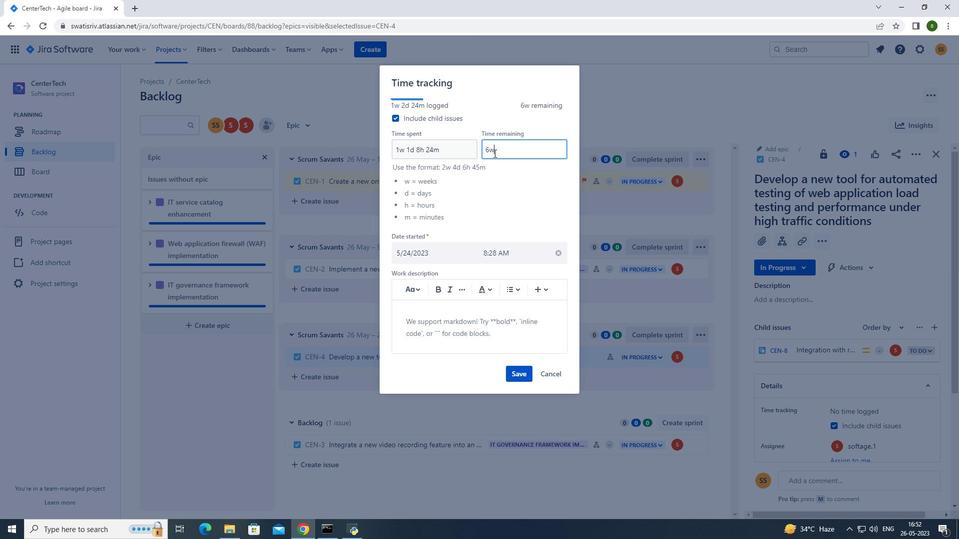 
Action: Mouse moved to (492, 154)
Screenshot: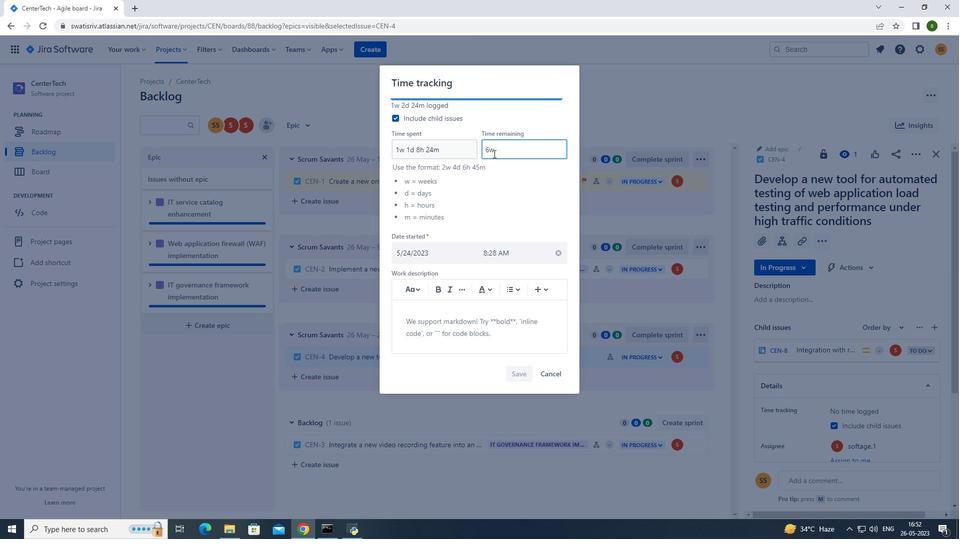 
Action: Key pressed 3d<Key.space>
Screenshot: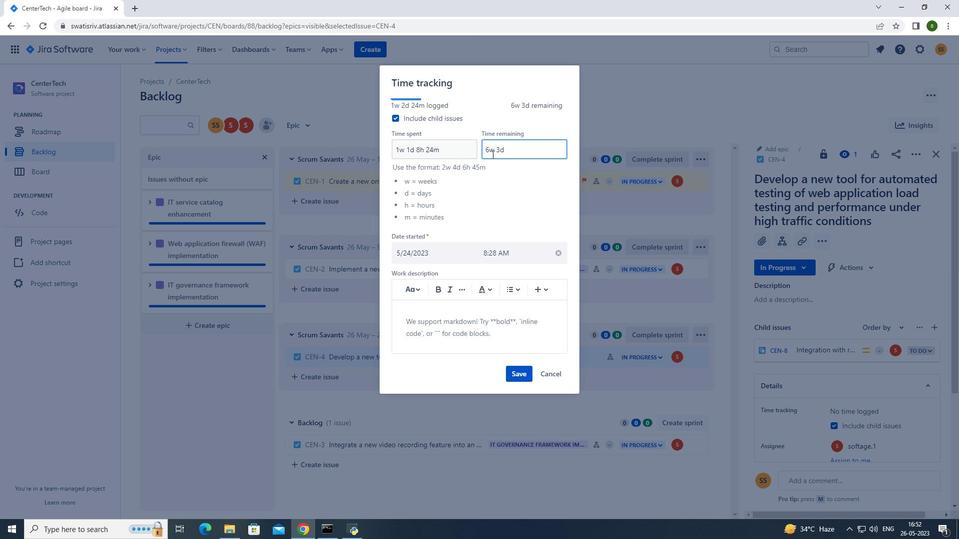 
Action: Mouse moved to (492, 154)
Screenshot: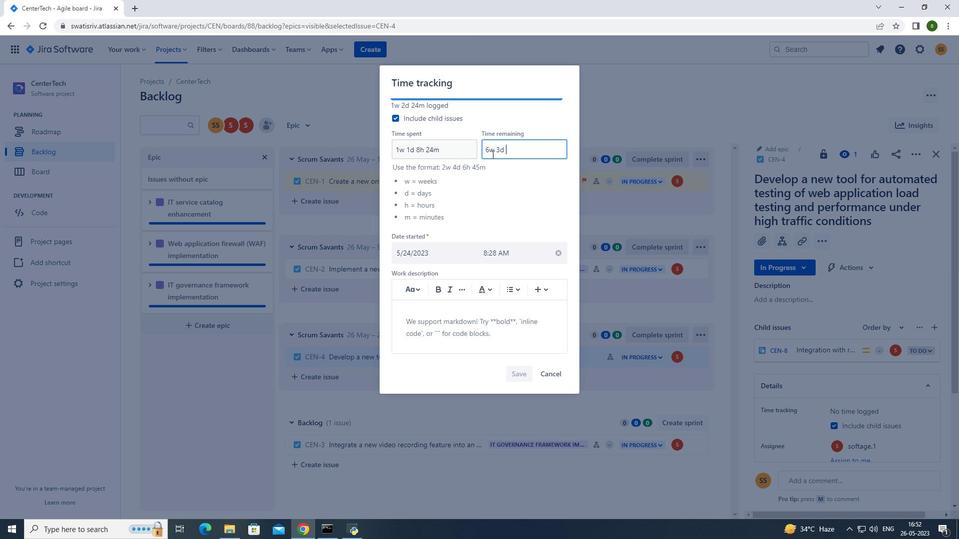 
Action: Key pressed 18
Screenshot: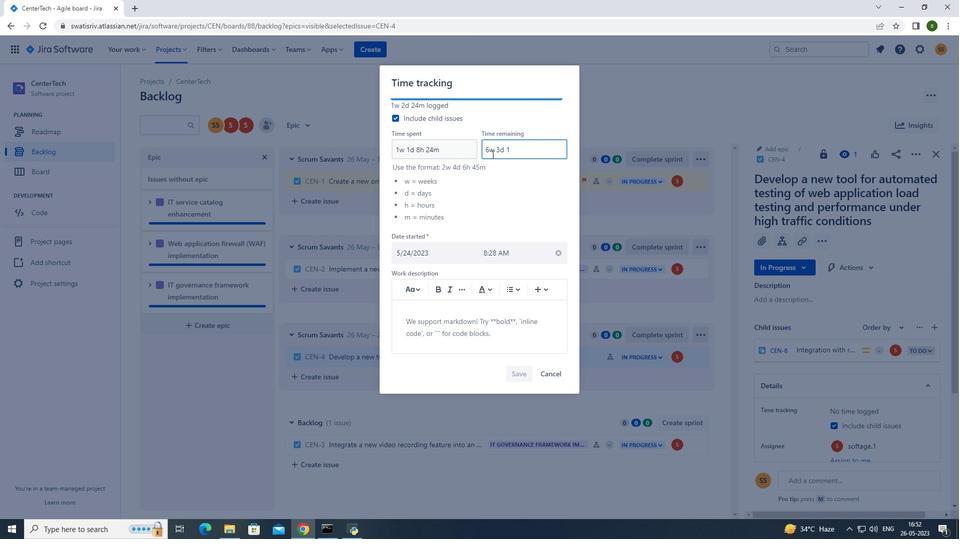 
Action: Mouse moved to (488, 155)
Screenshot: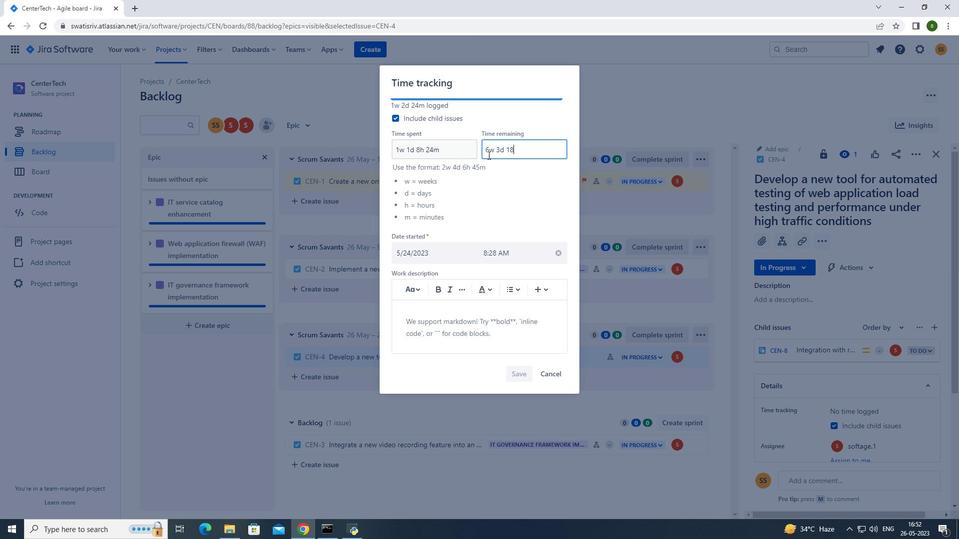 
Action: Key pressed h<Key.space>46m
Screenshot: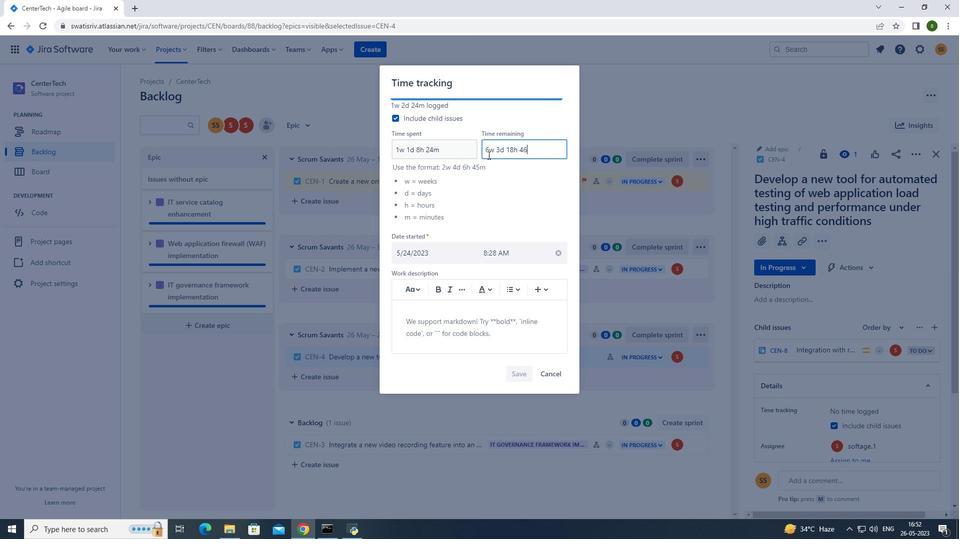 
Action: Mouse moved to (522, 369)
Screenshot: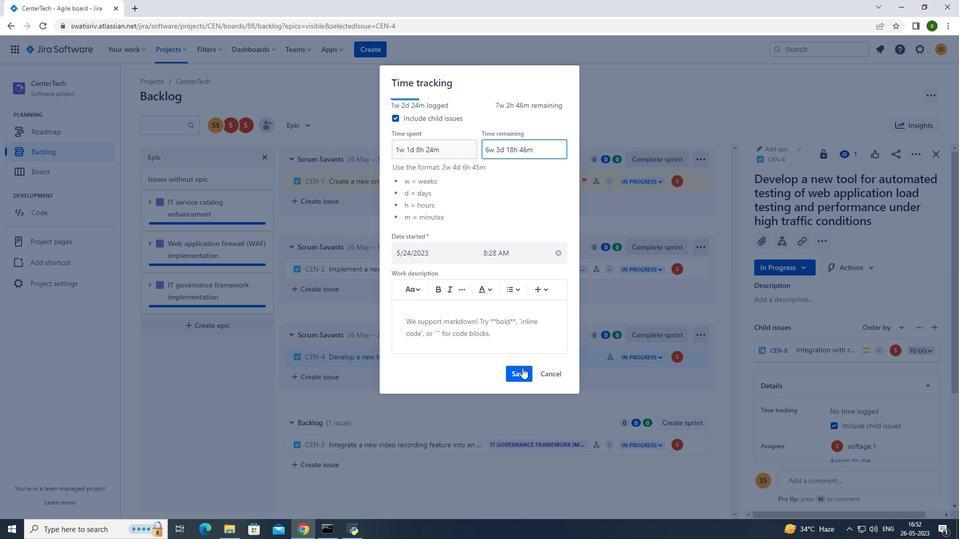 
Action: Mouse pressed left at (522, 369)
Screenshot: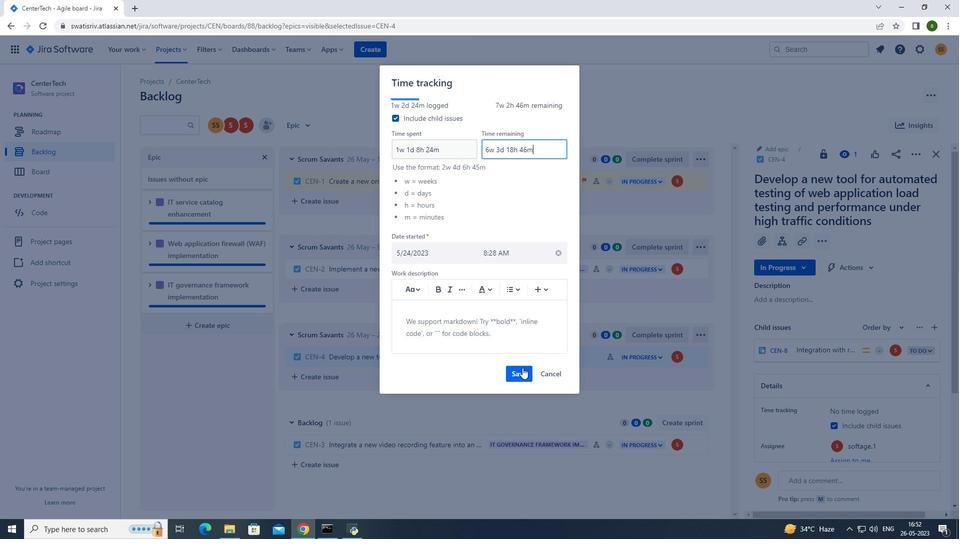 
Action: Mouse moved to (694, 353)
Screenshot: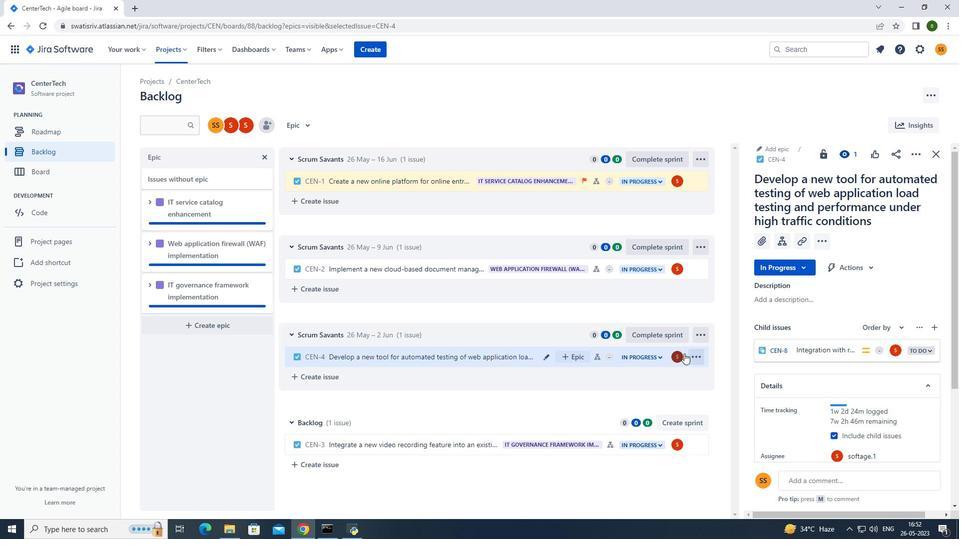 
Action: Mouse pressed left at (694, 353)
Screenshot: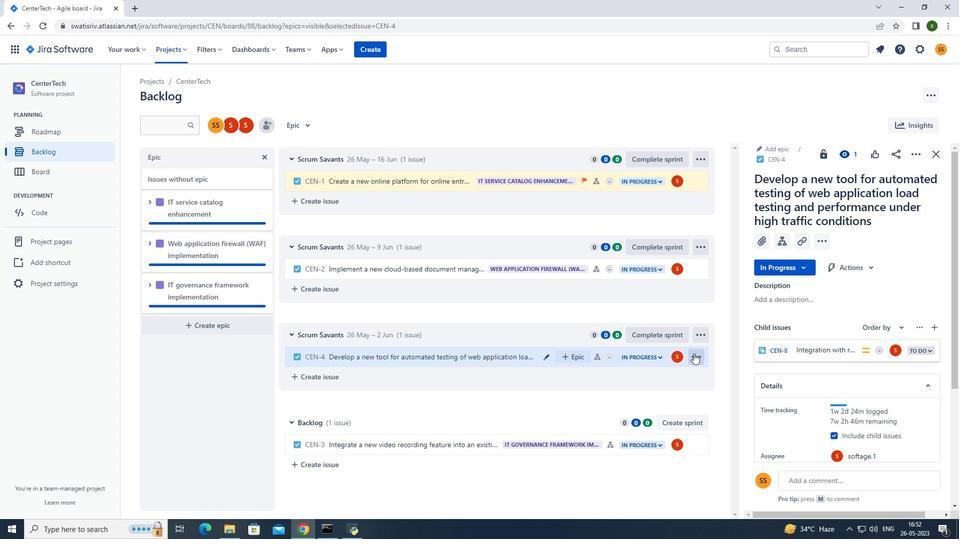 
Action: Mouse moved to (669, 330)
Screenshot: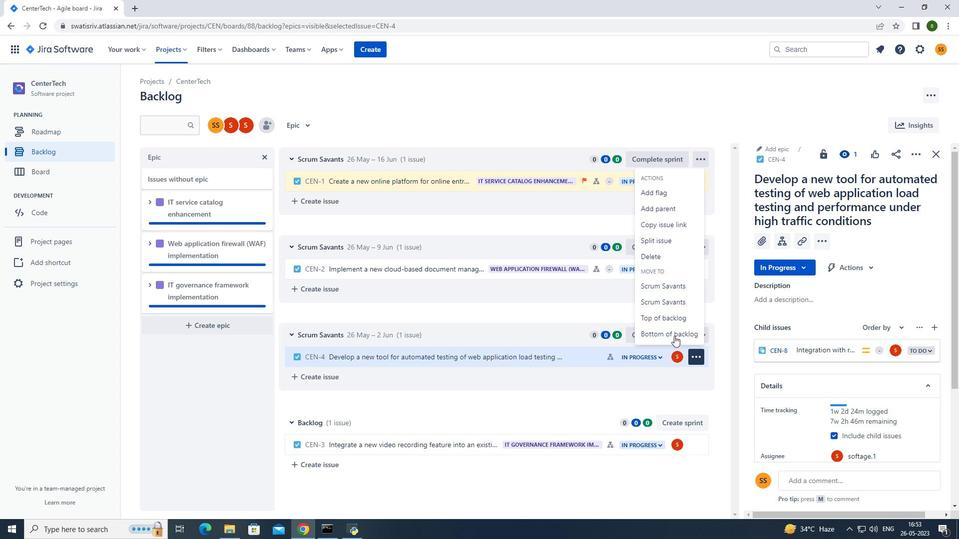 
Action: Mouse pressed left at (669, 330)
Screenshot: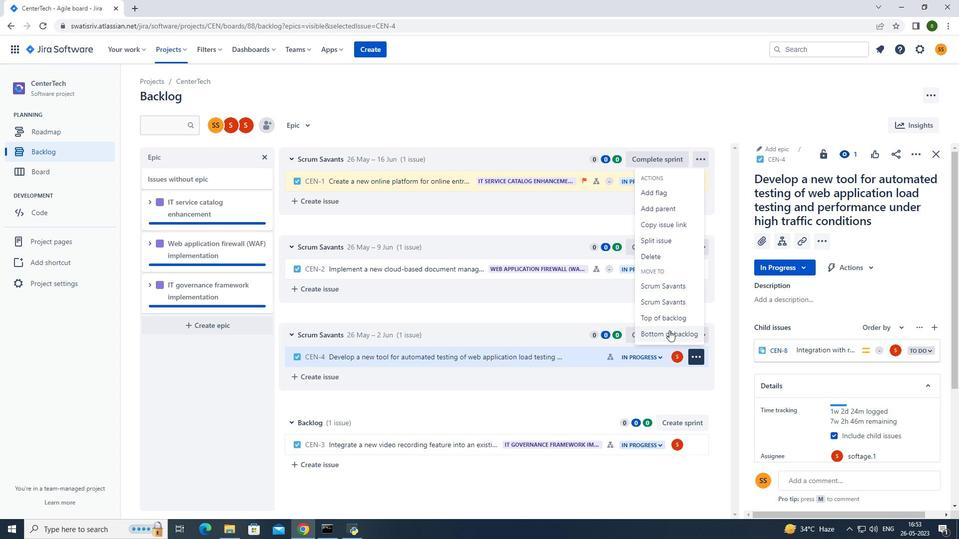 
Action: Mouse moved to (508, 157)
Screenshot: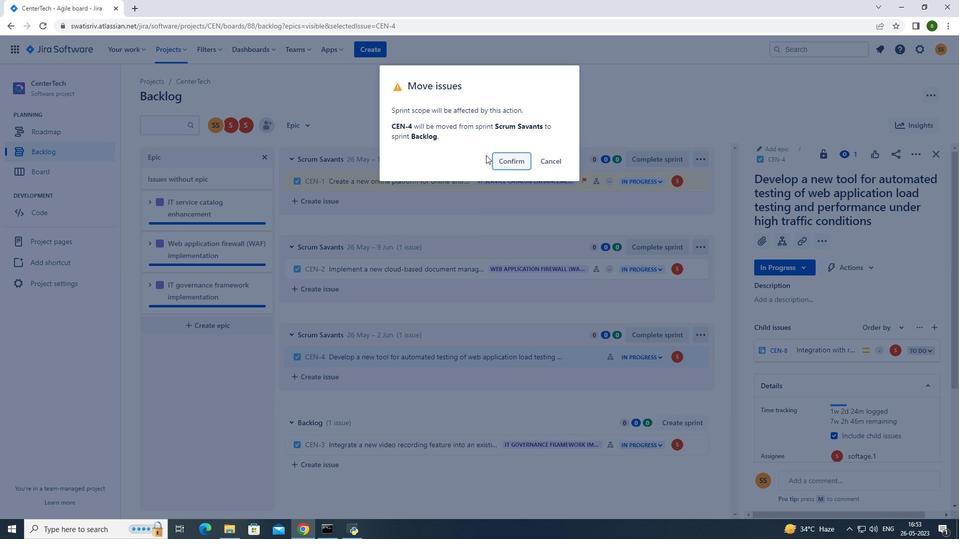 
Action: Mouse pressed left at (508, 157)
Screenshot: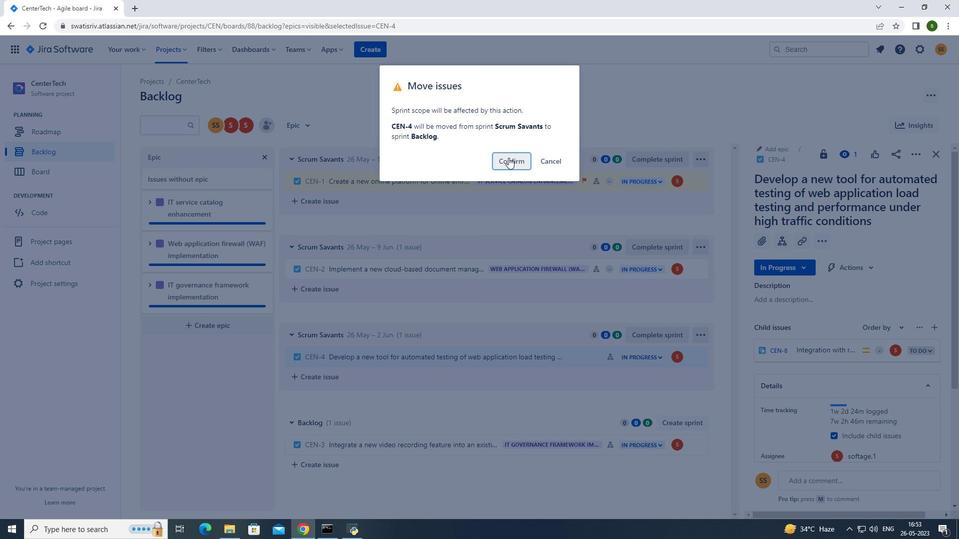 
Action: Mouse moved to (569, 463)
Screenshot: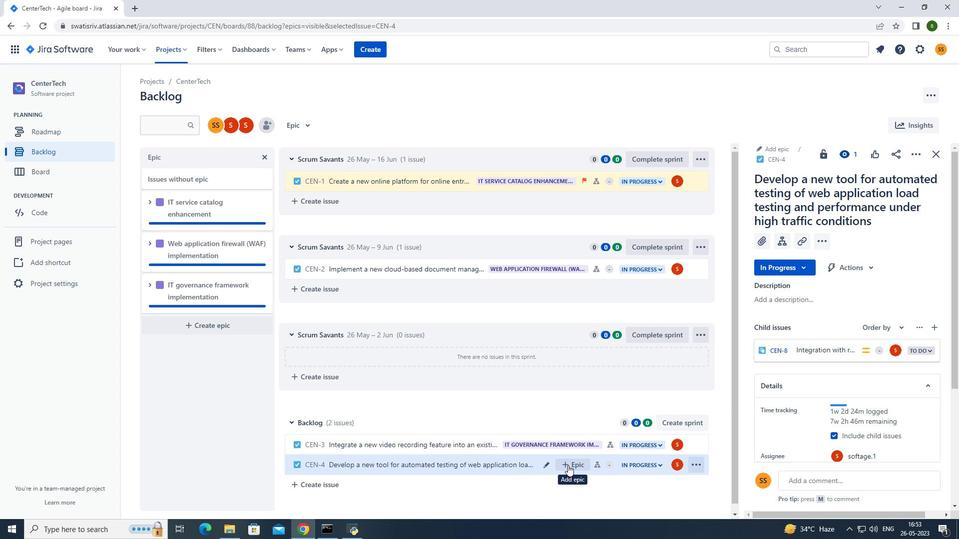 
Action: Mouse pressed left at (569, 463)
Screenshot: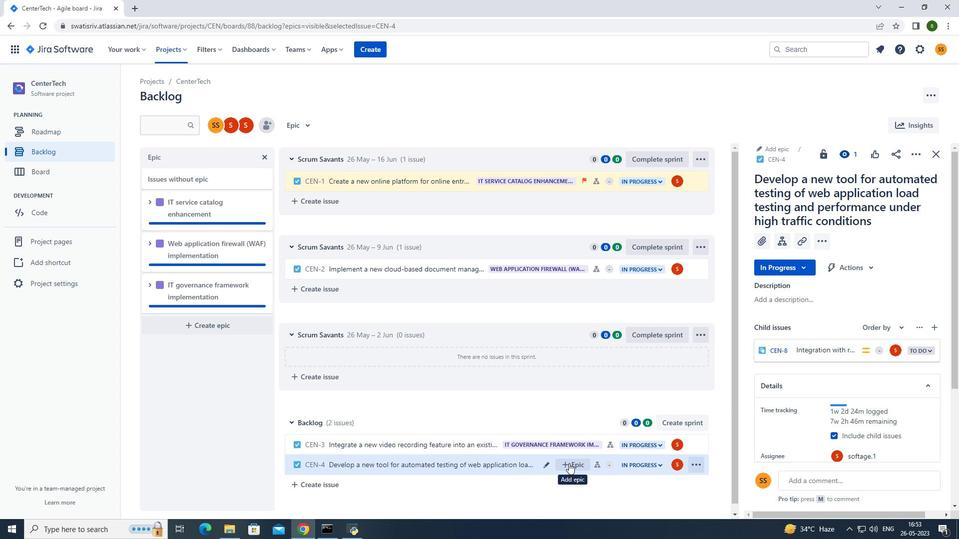 
Action: Mouse moved to (651, 449)
Screenshot: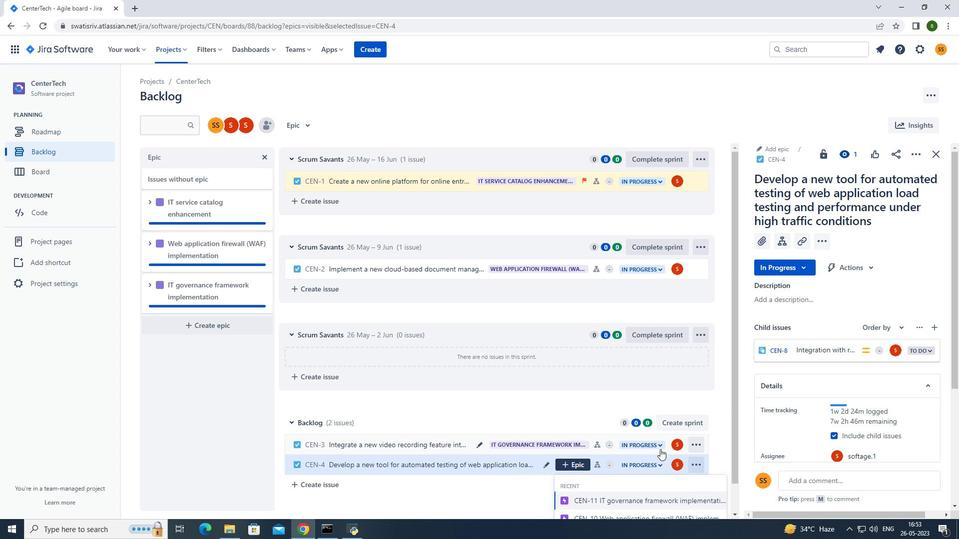 
Action: Mouse scrolled (651, 448) with delta (0, 0)
Screenshot: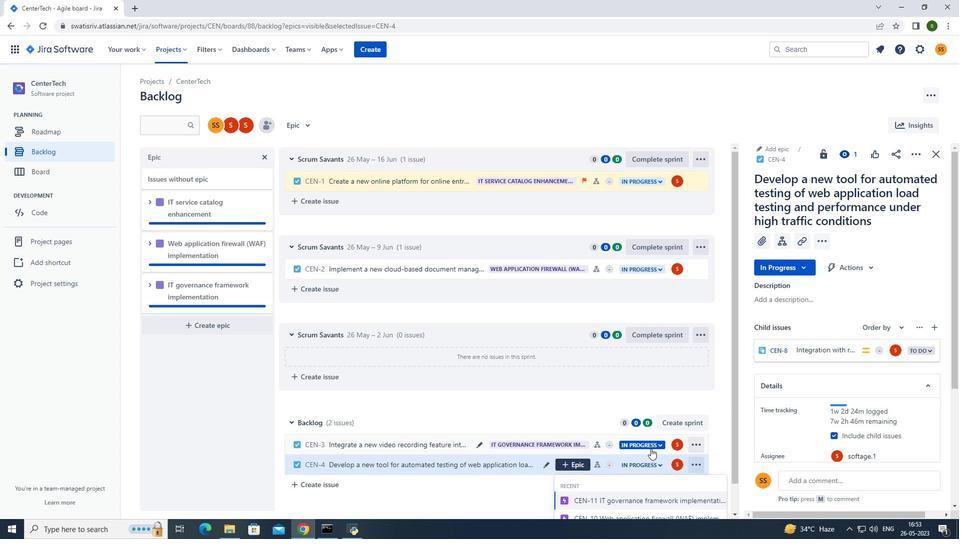 
Action: Mouse scrolled (651, 448) with delta (0, 0)
Screenshot: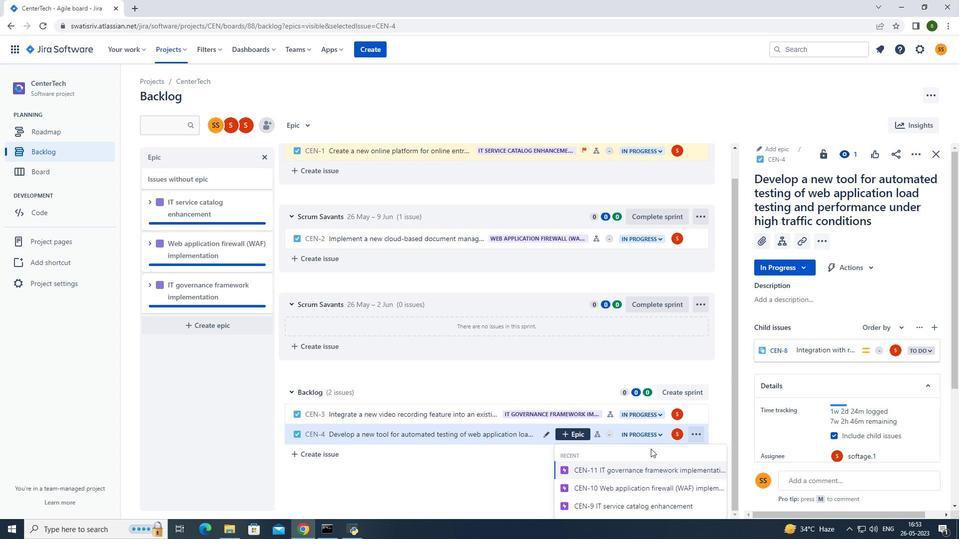 
Action: Mouse moved to (638, 506)
Screenshot: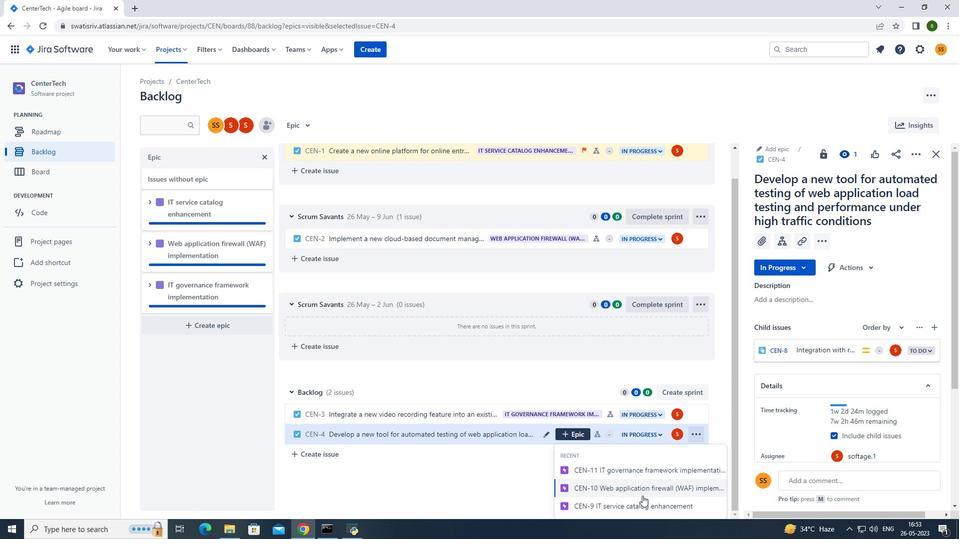 
Action: Mouse pressed left at (638, 506)
Screenshot: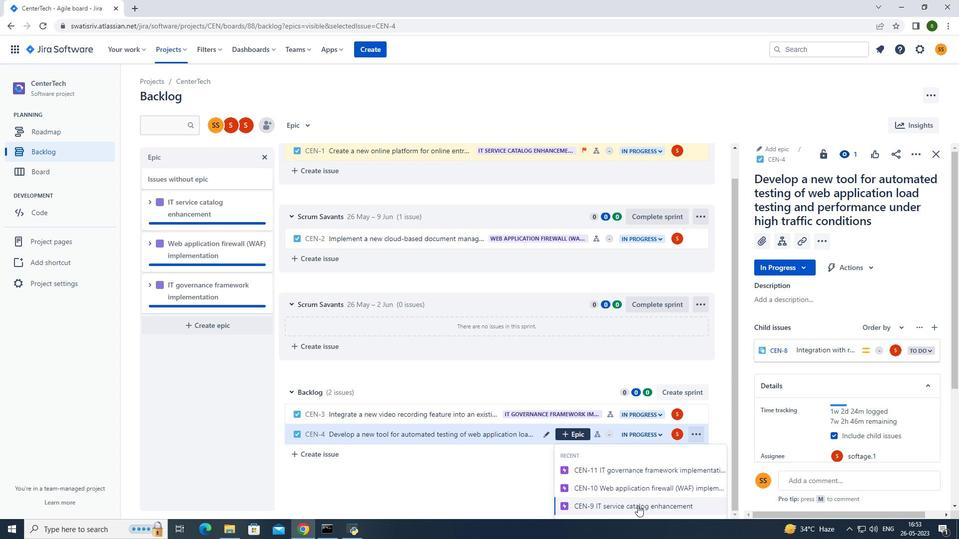 
Action: Mouse moved to (299, 122)
Screenshot: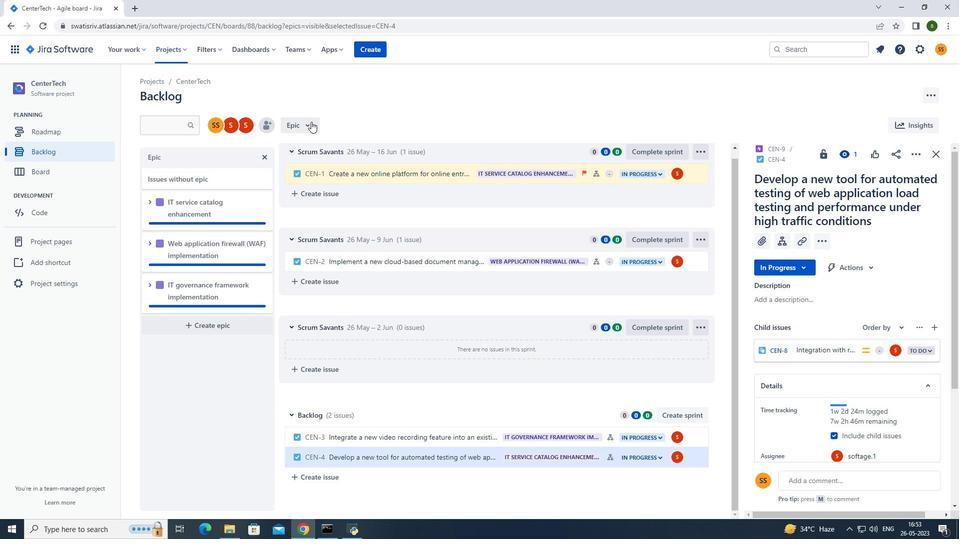 
Action: Mouse pressed left at (299, 122)
Screenshot: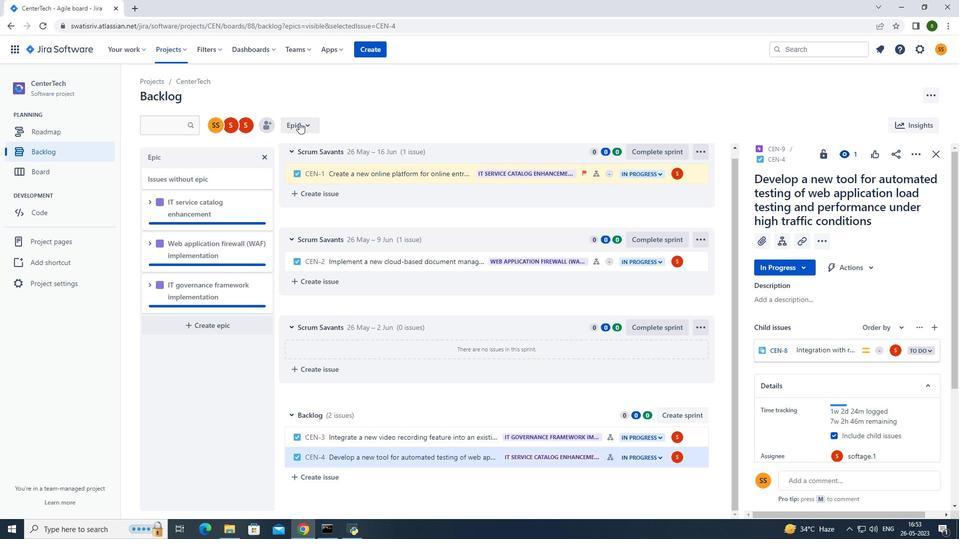 
Action: Mouse moved to (306, 166)
Screenshot: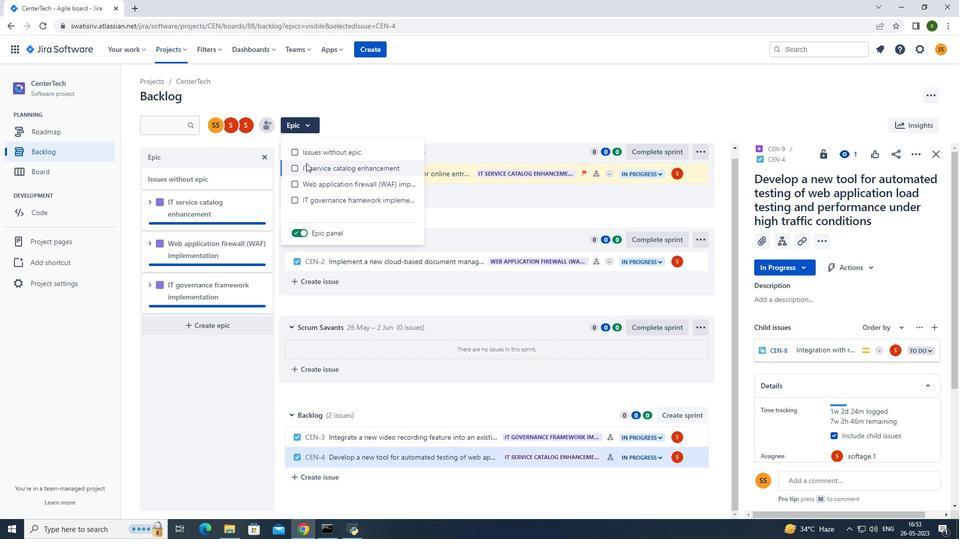 
Action: Mouse pressed left at (306, 166)
Screenshot: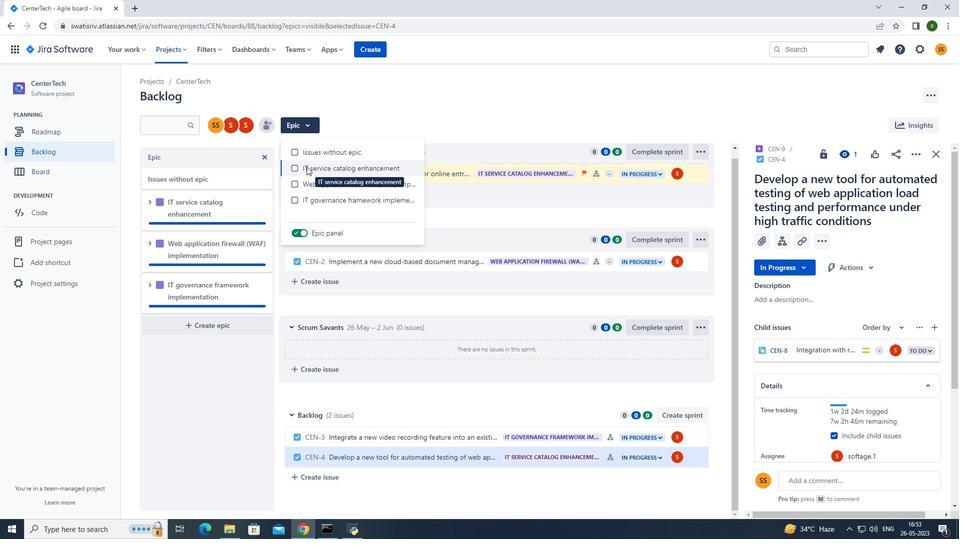 
Action: Mouse moved to (290, 96)
Screenshot: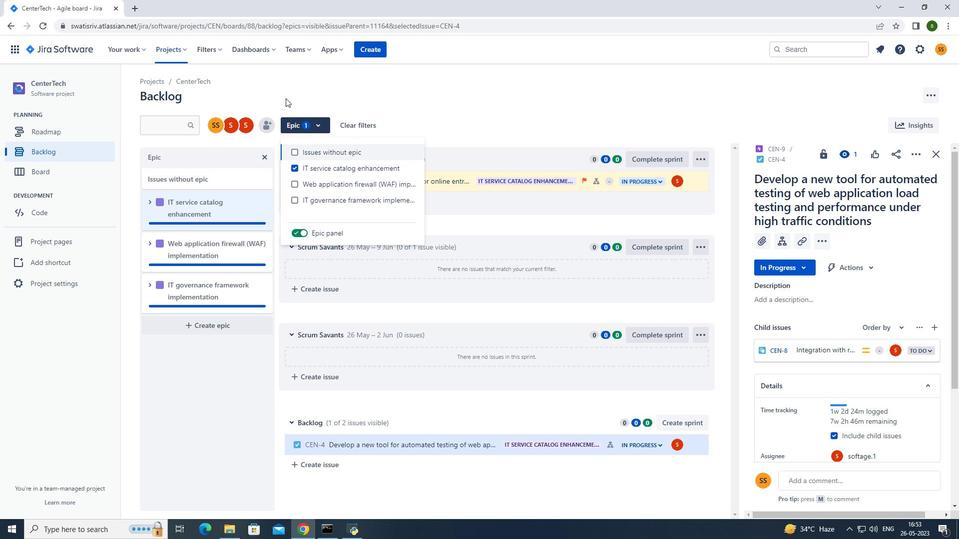 
Action: Mouse pressed left at (290, 96)
Screenshot: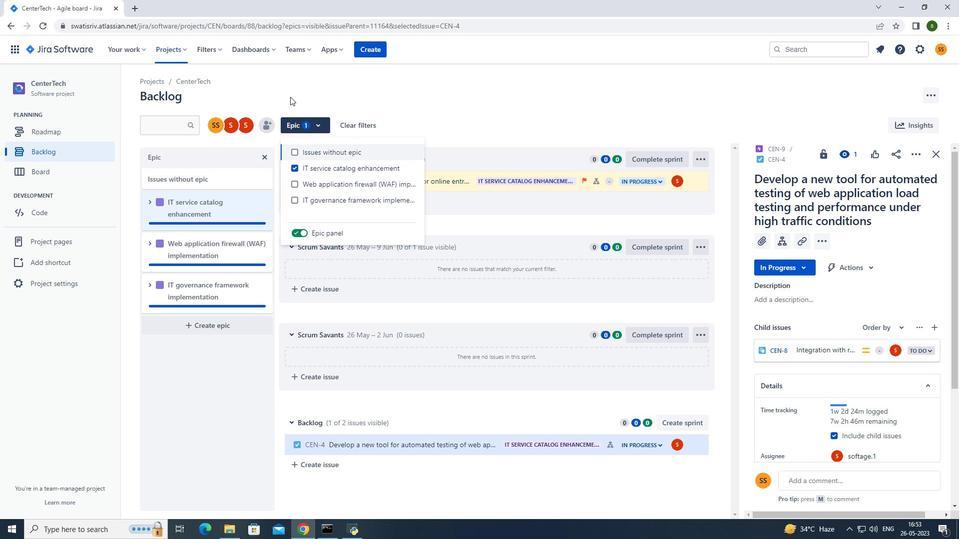 
Action: Mouse moved to (290, 96)
Screenshot: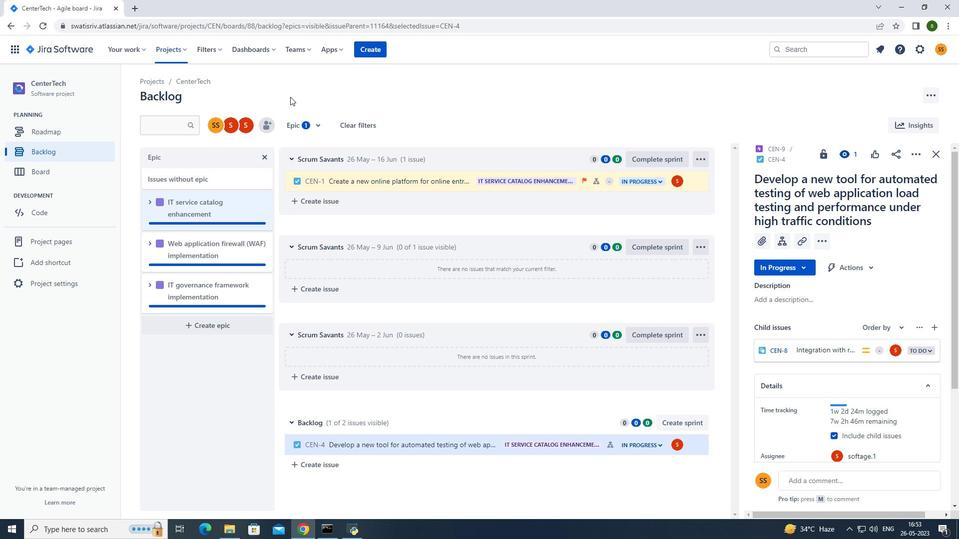 
